 Task: In the  document conflict.odt Share this file with 'softage.4@softage.net' Make a copy of the file 'without changing the auto name' Delete the  copy of the file
Action: Mouse moved to (48, 89)
Screenshot: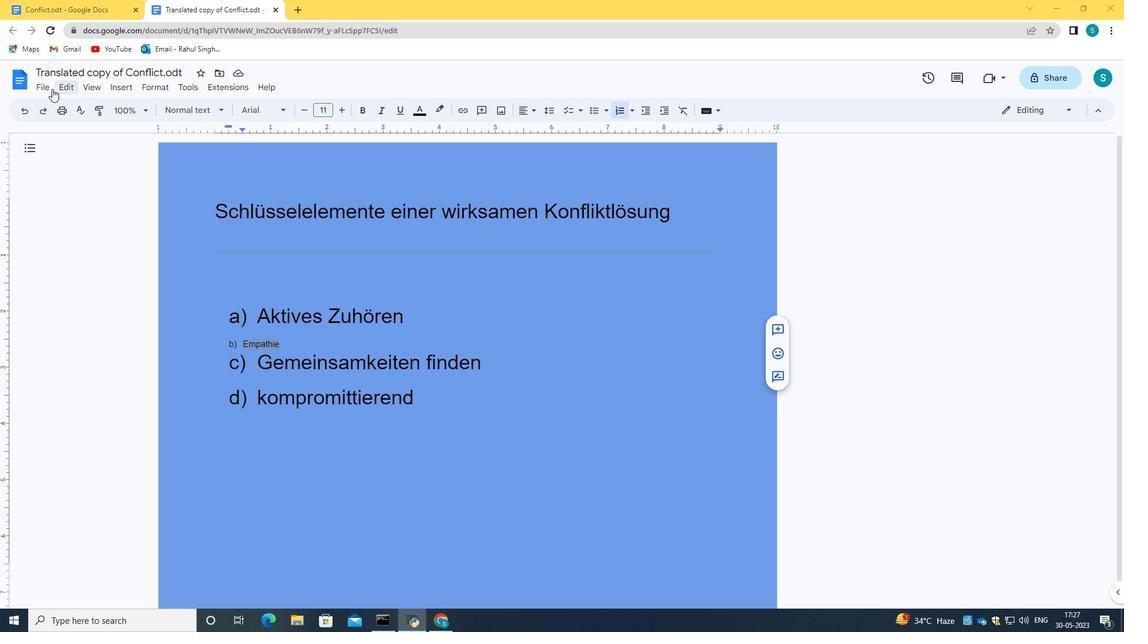 
Action: Mouse pressed left at (48, 89)
Screenshot: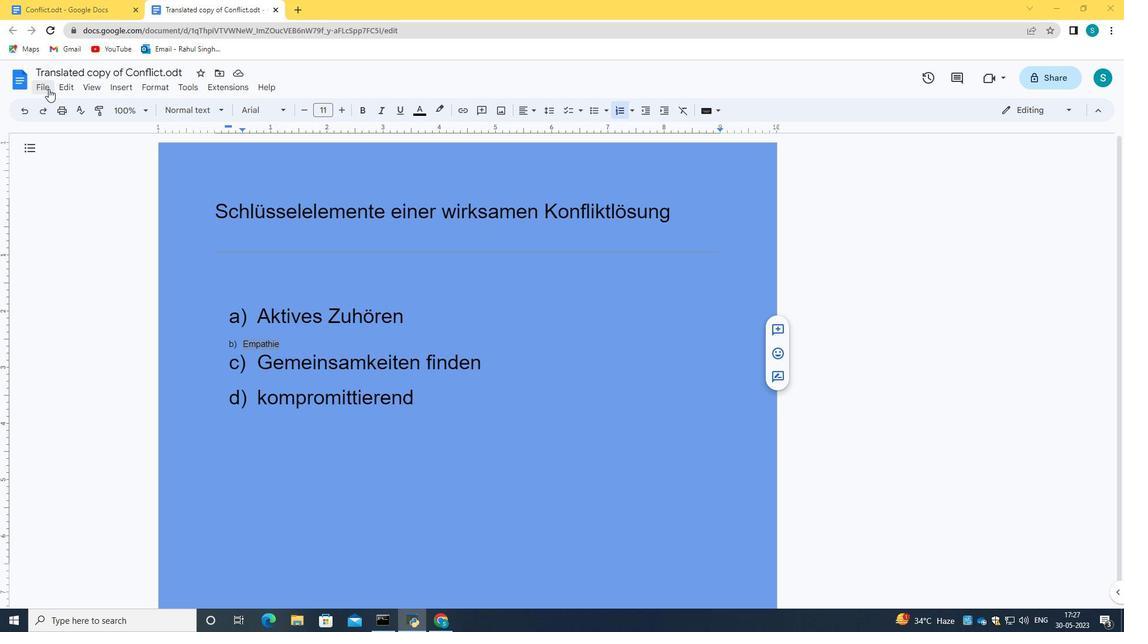 
Action: Mouse moved to (253, 175)
Screenshot: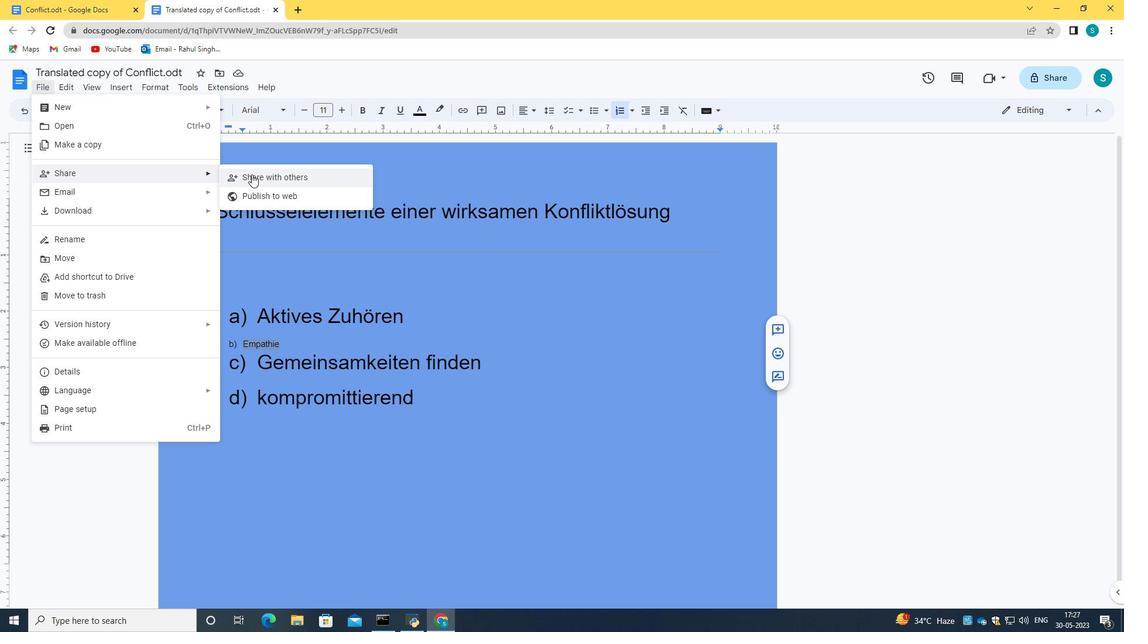 
Action: Mouse pressed left at (253, 175)
Screenshot: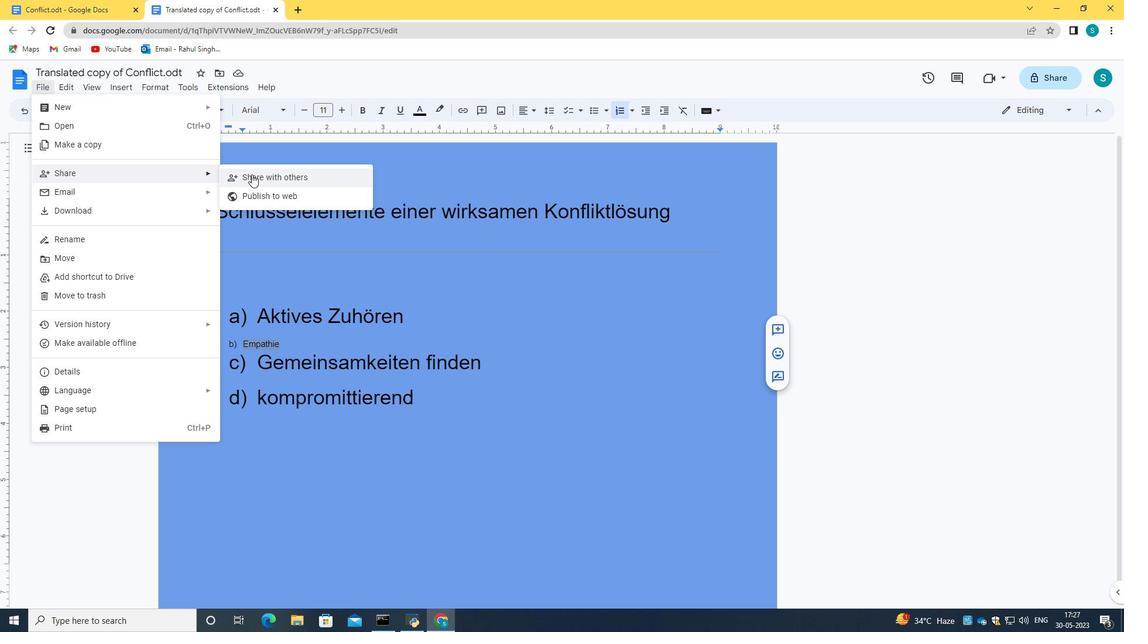 
Action: Mouse moved to (508, 270)
Screenshot: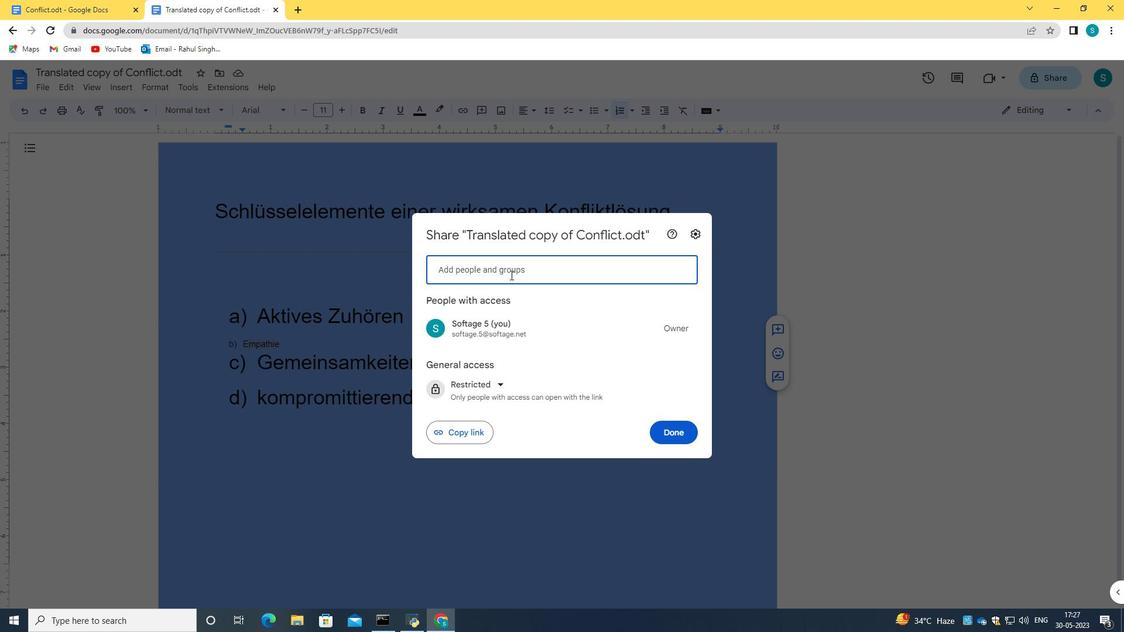 
Action: Key pressed softage.4<Key.shift>@softage.net
Screenshot: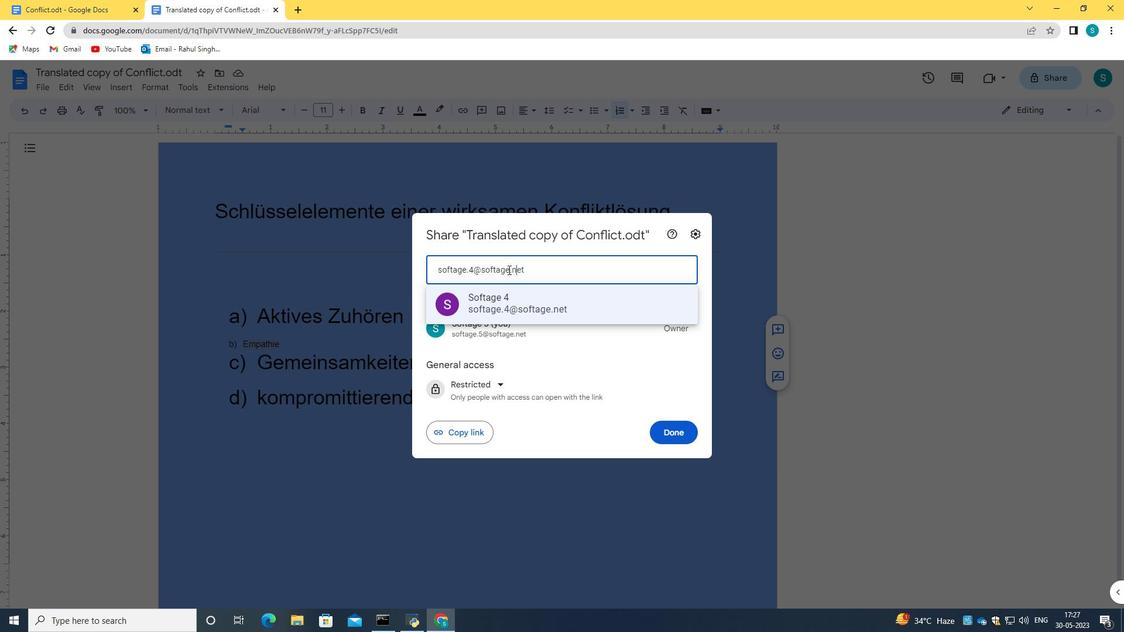 
Action: Mouse moved to (536, 309)
Screenshot: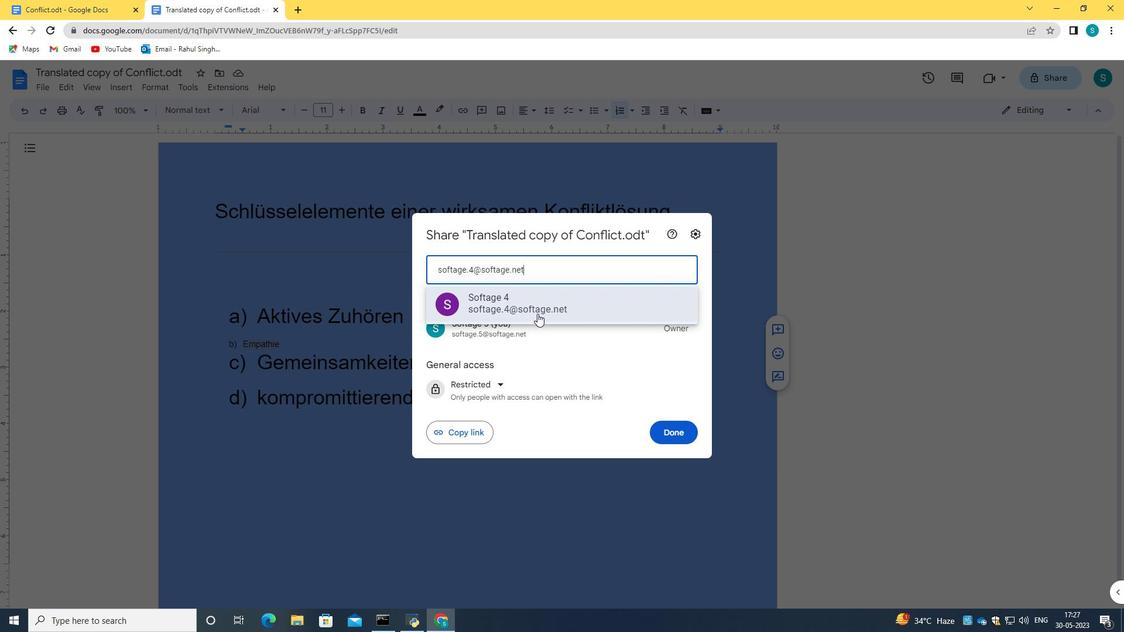 
Action: Mouse pressed left at (536, 309)
Screenshot: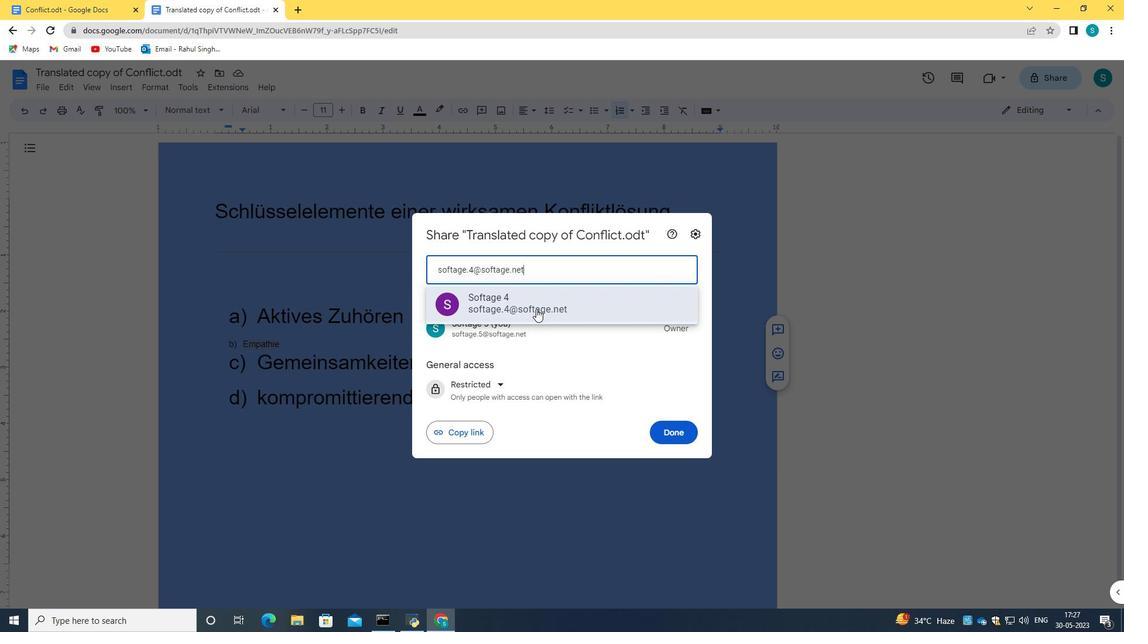 
Action: Mouse moved to (684, 429)
Screenshot: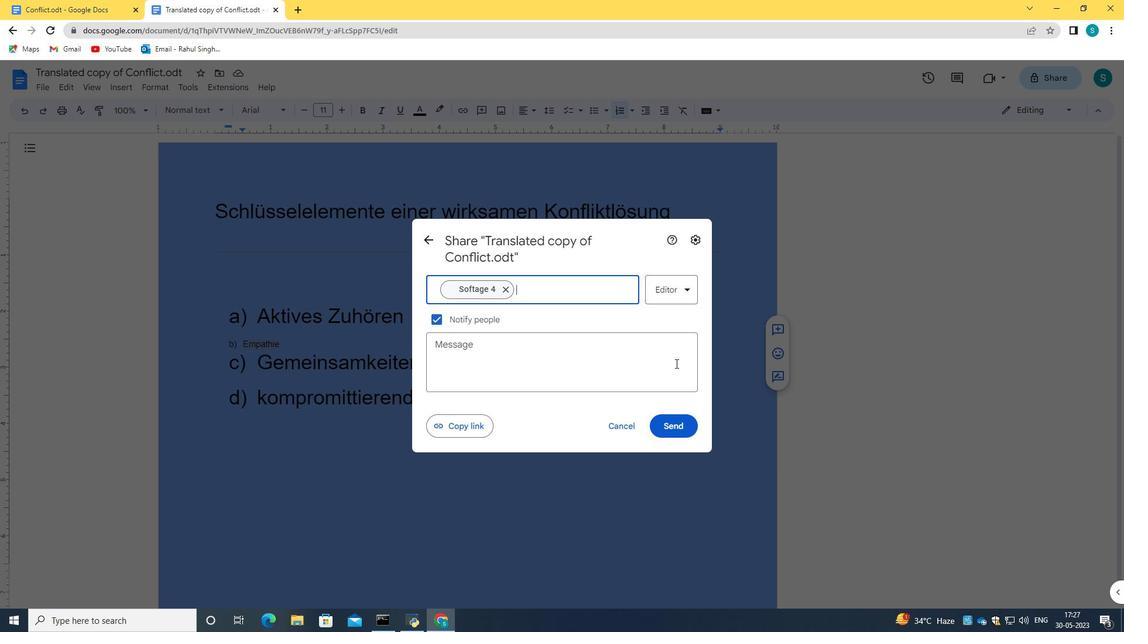 
Action: Mouse pressed left at (684, 429)
Screenshot: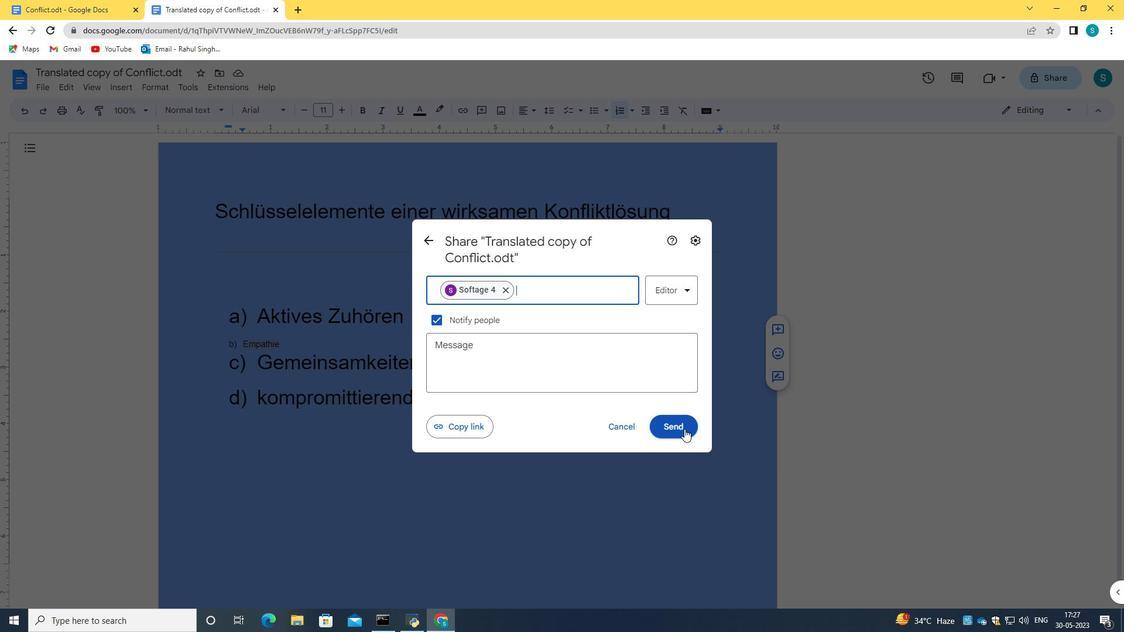 
Action: Mouse moved to (49, 85)
Screenshot: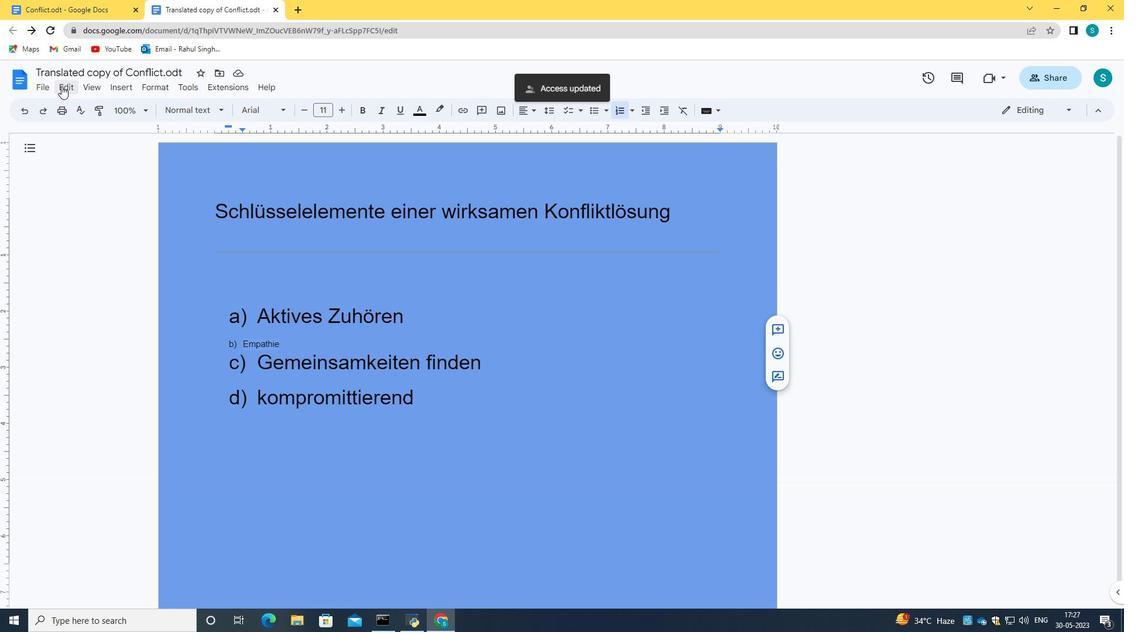 
Action: Mouse pressed left at (49, 85)
Screenshot: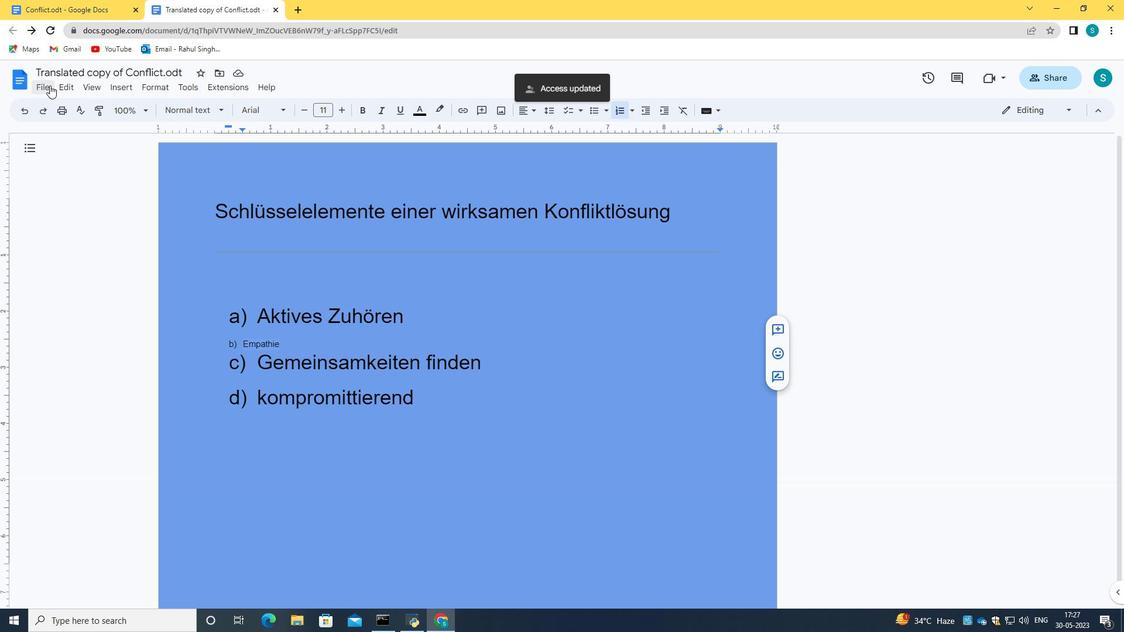 
Action: Mouse moved to (55, 145)
Screenshot: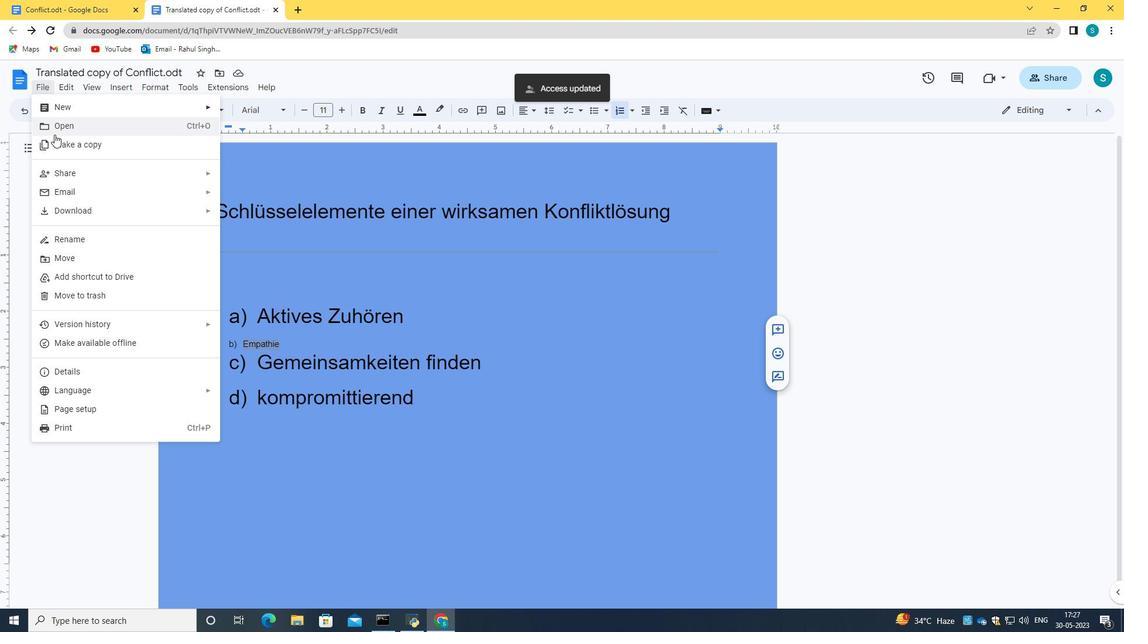
Action: Mouse pressed left at (55, 145)
Screenshot: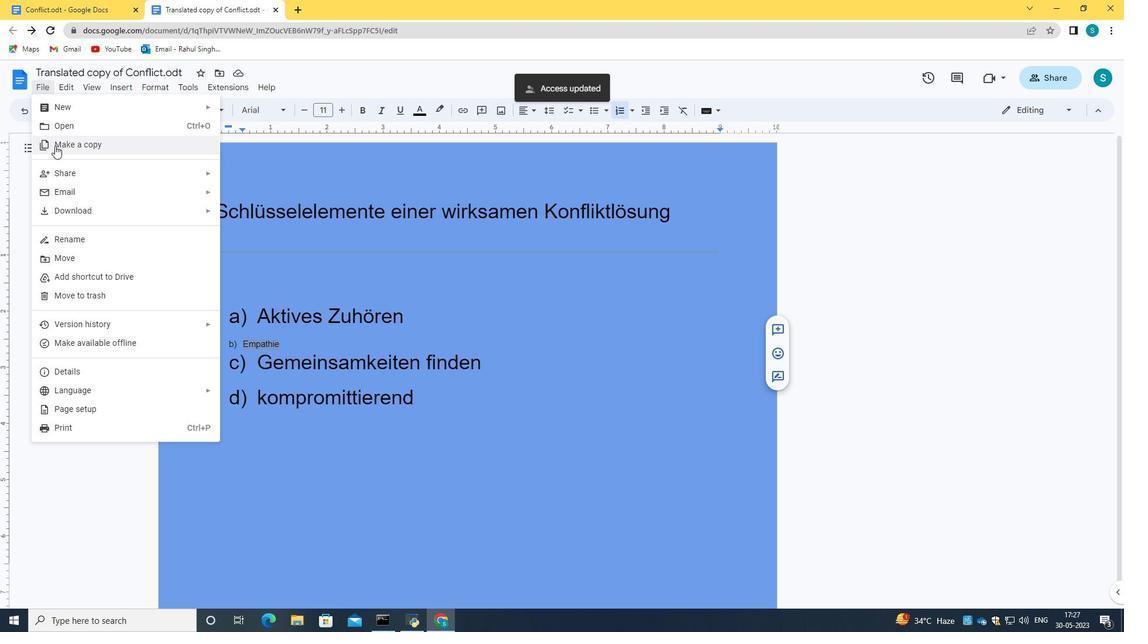 
Action: Mouse moved to (614, 433)
Screenshot: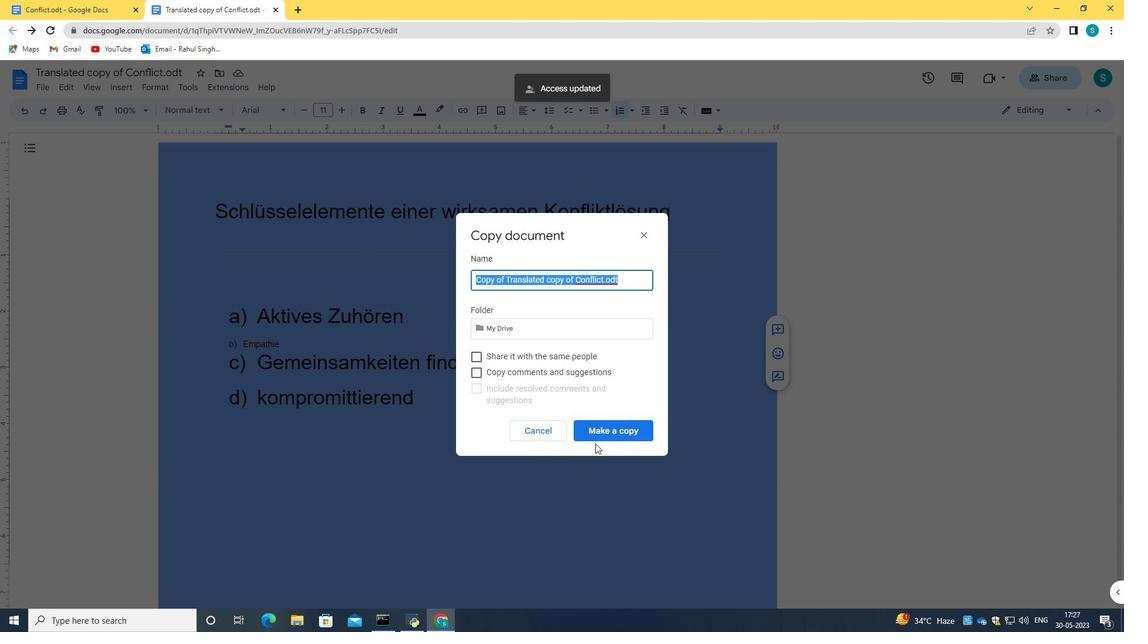 
Action: Mouse pressed left at (614, 433)
Screenshot: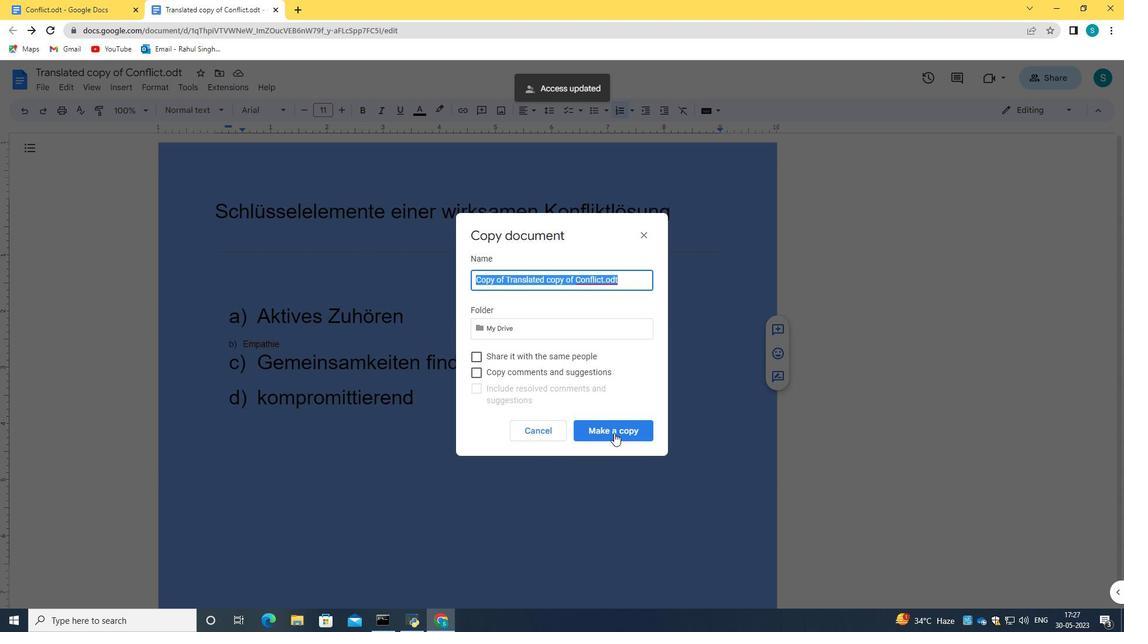 
Action: Mouse moved to (41, 87)
Screenshot: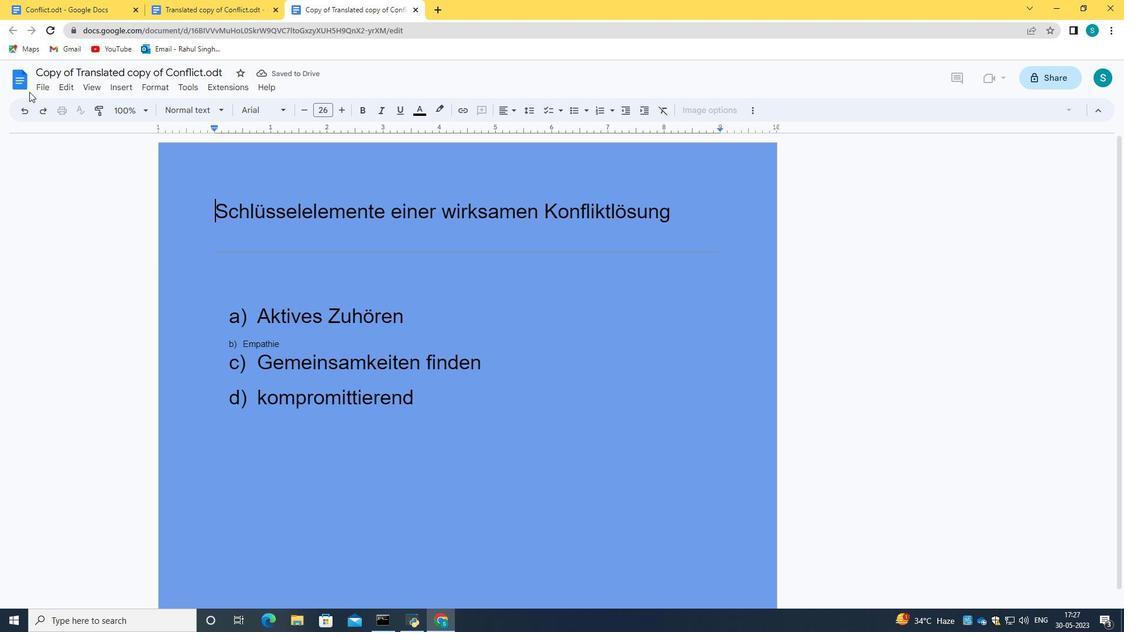 
Action: Mouse pressed left at (41, 87)
Screenshot: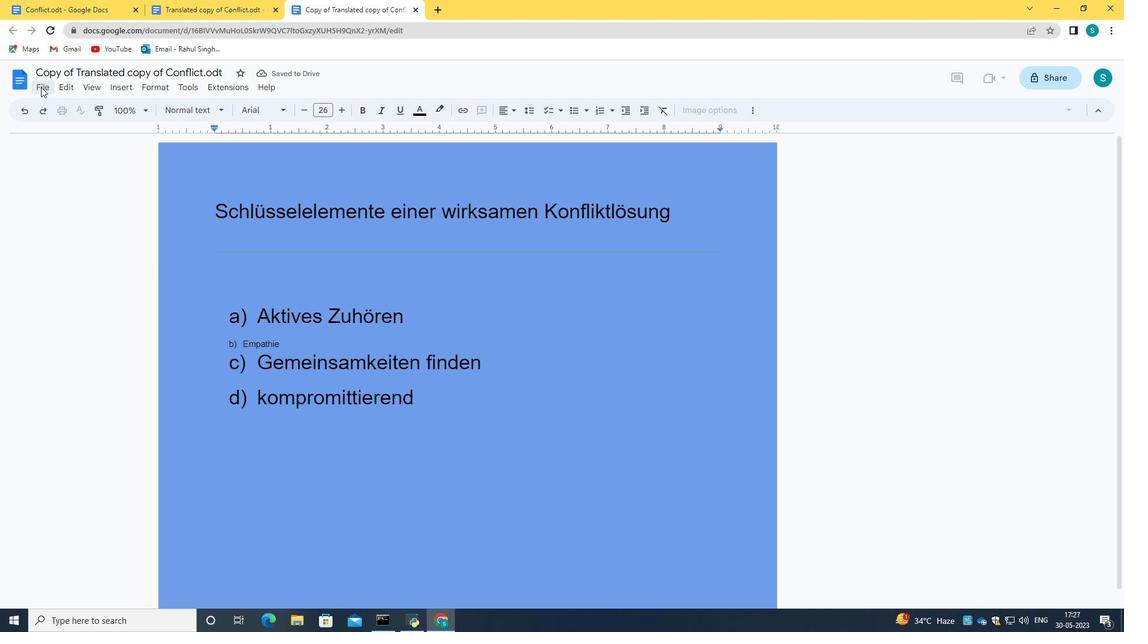 
Action: Mouse moved to (336, 250)
Screenshot: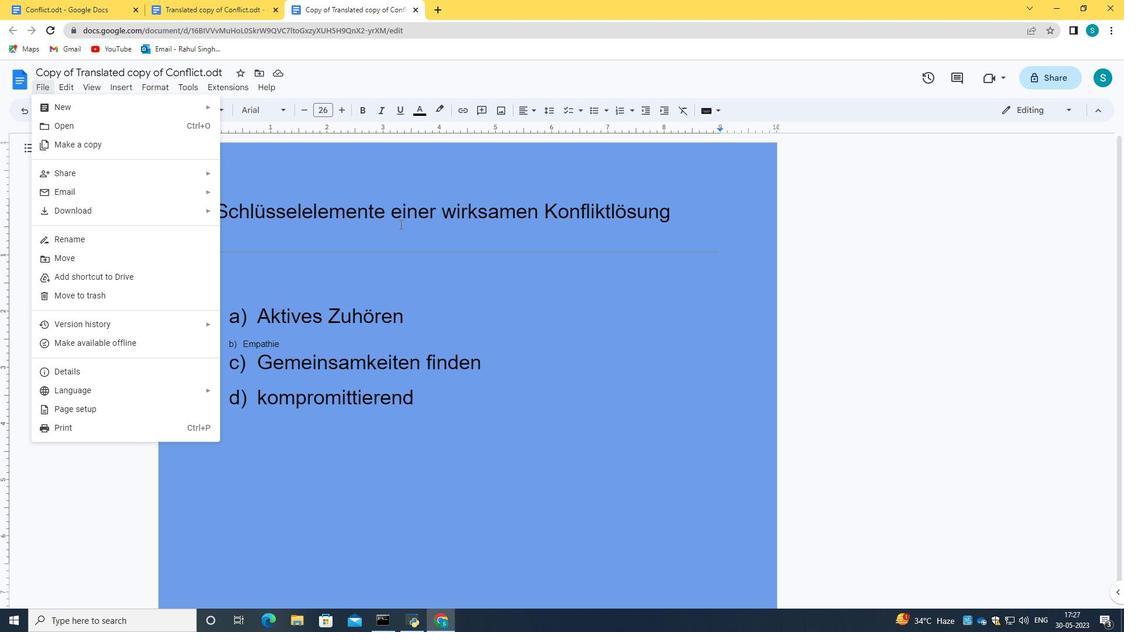 
Action: Mouse pressed left at (336, 250)
Screenshot: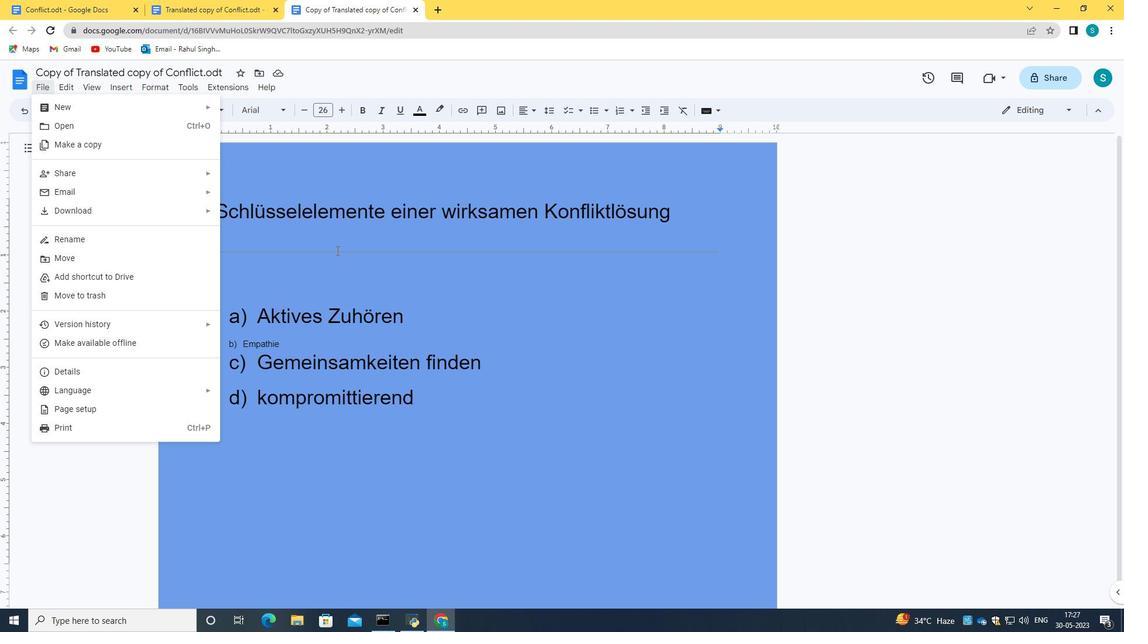 
Action: Key pressed ctrl+D
Screenshot: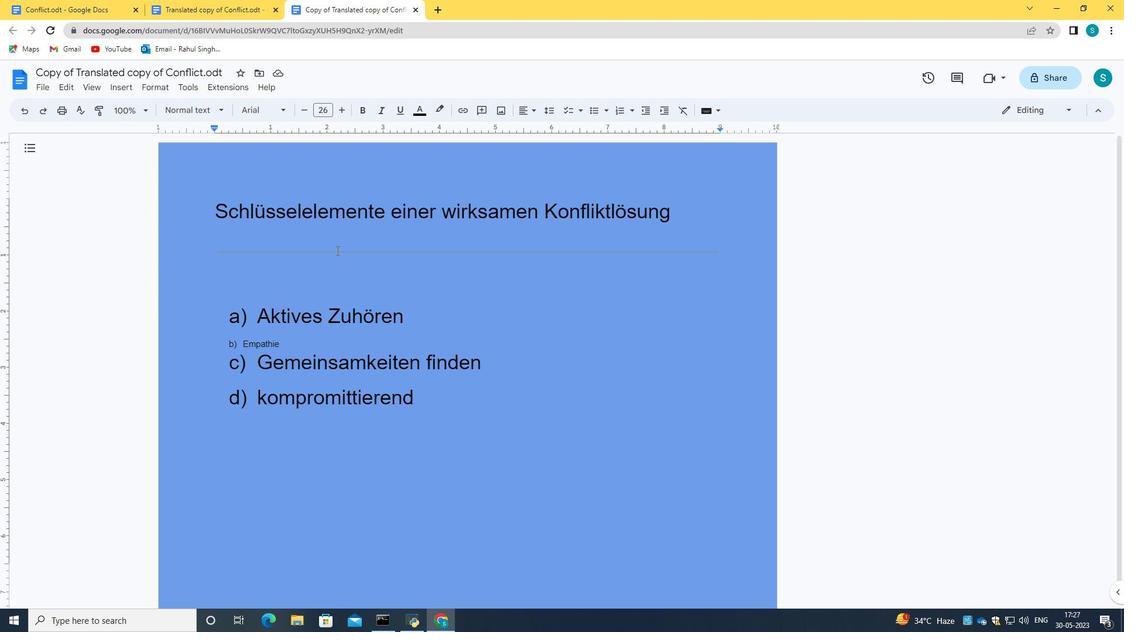 
Action: Mouse moved to (1051, 47)
Screenshot: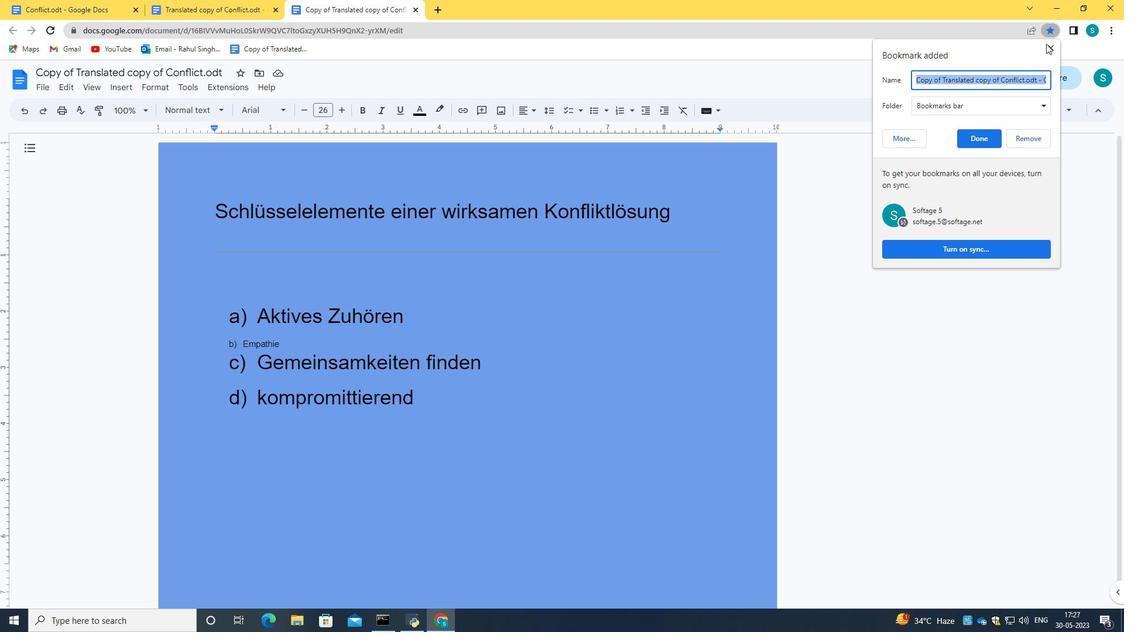 
Action: Mouse pressed left at (1051, 47)
Screenshot: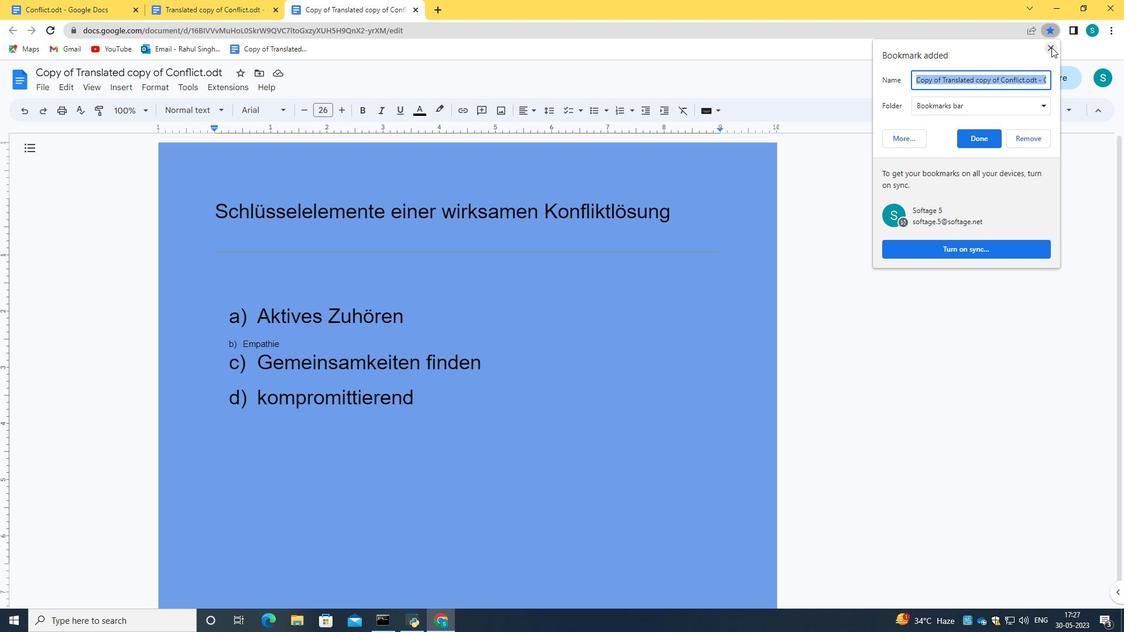 
Action: Mouse moved to (47, 85)
Screenshot: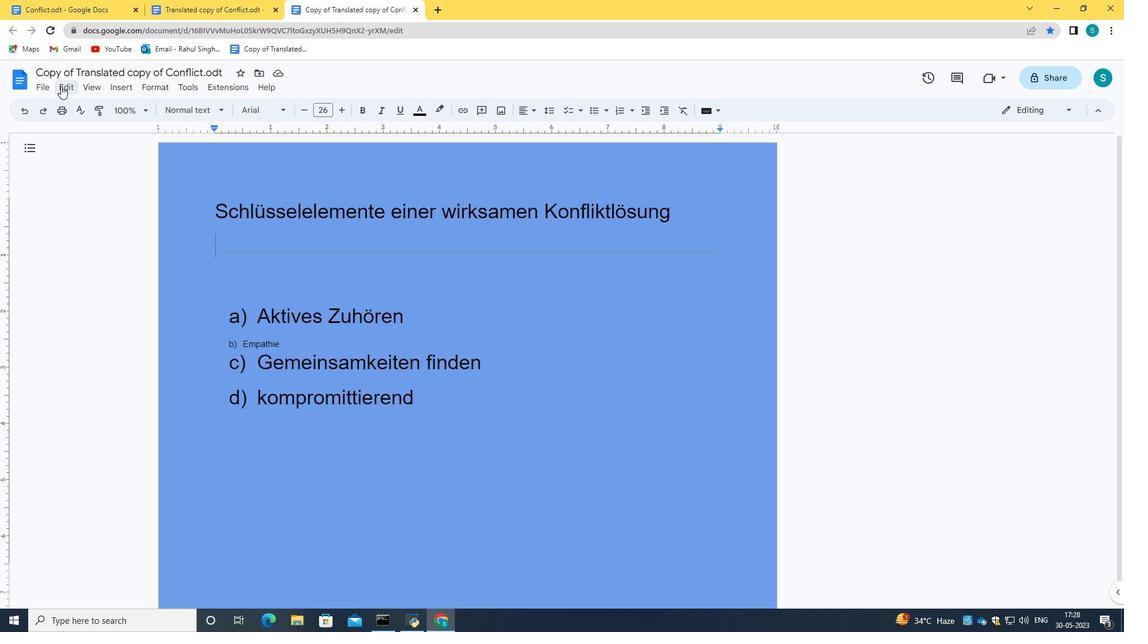 
Action: Mouse pressed left at (47, 85)
Screenshot: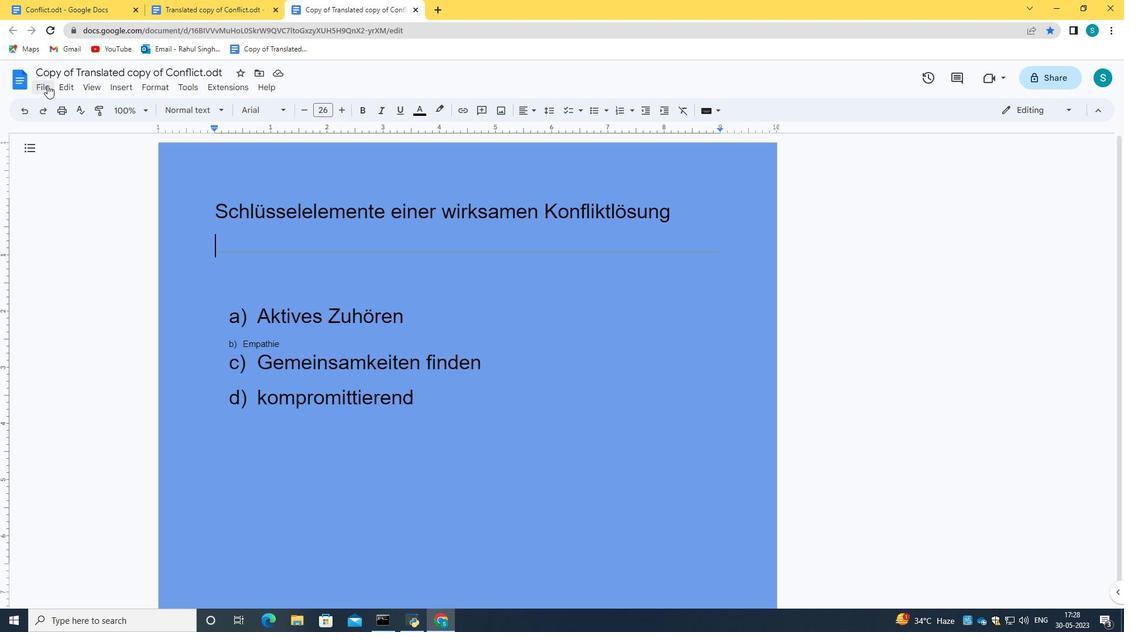 
Action: Mouse moved to (312, 239)
Screenshot: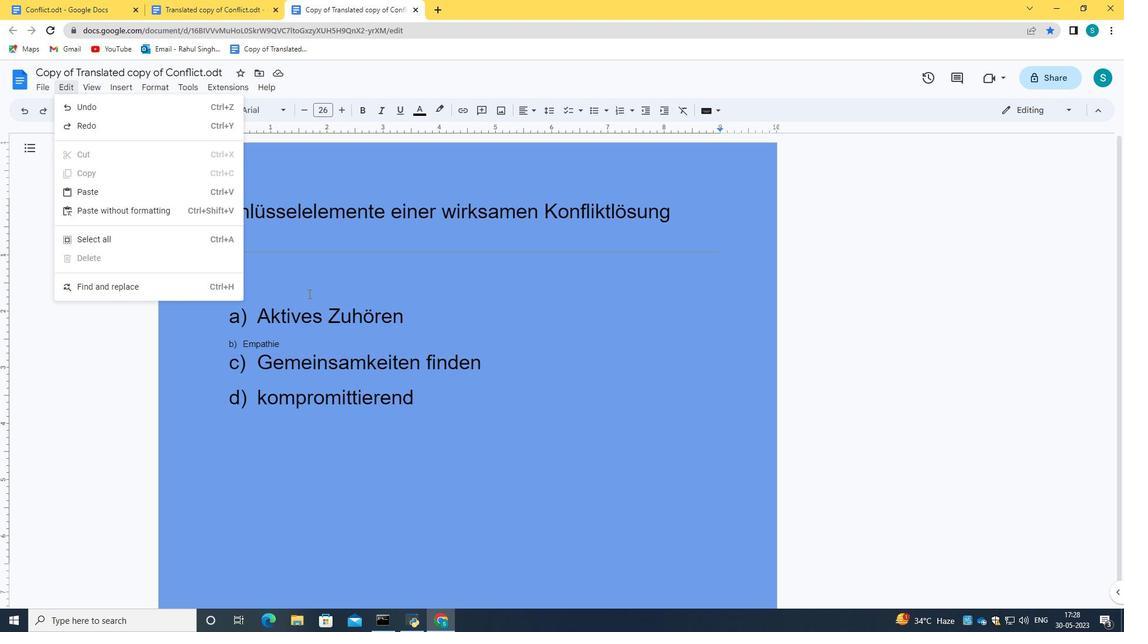 
Action: Mouse pressed left at (312, 239)
Screenshot: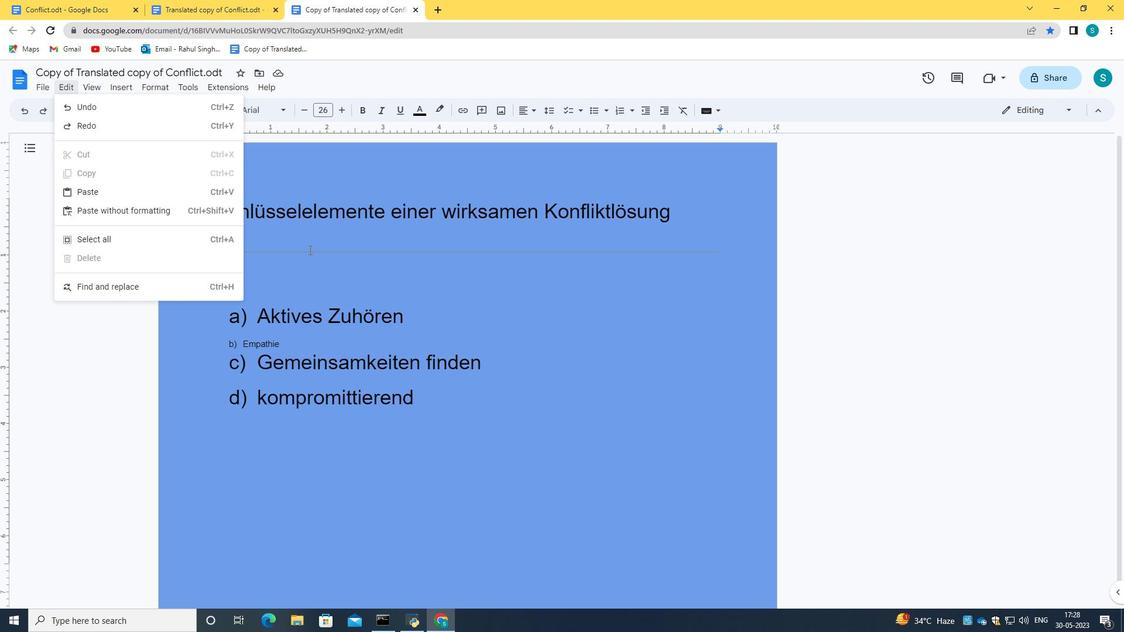 
Action: Mouse moved to (162, 156)
Screenshot: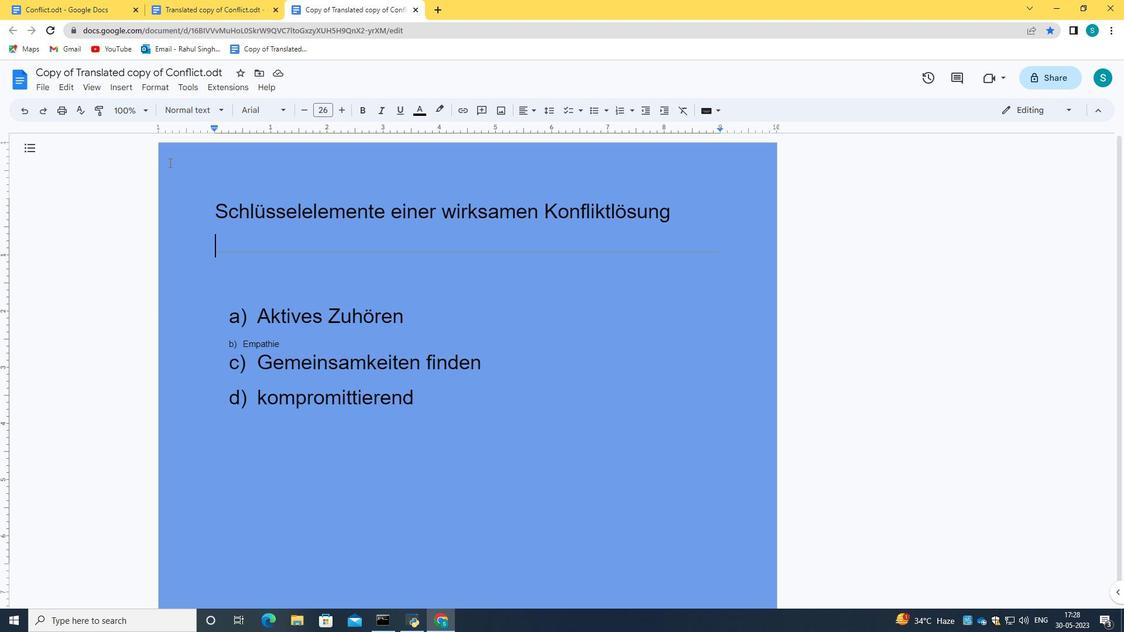 
Action: Mouse pressed left at (162, 156)
Screenshot: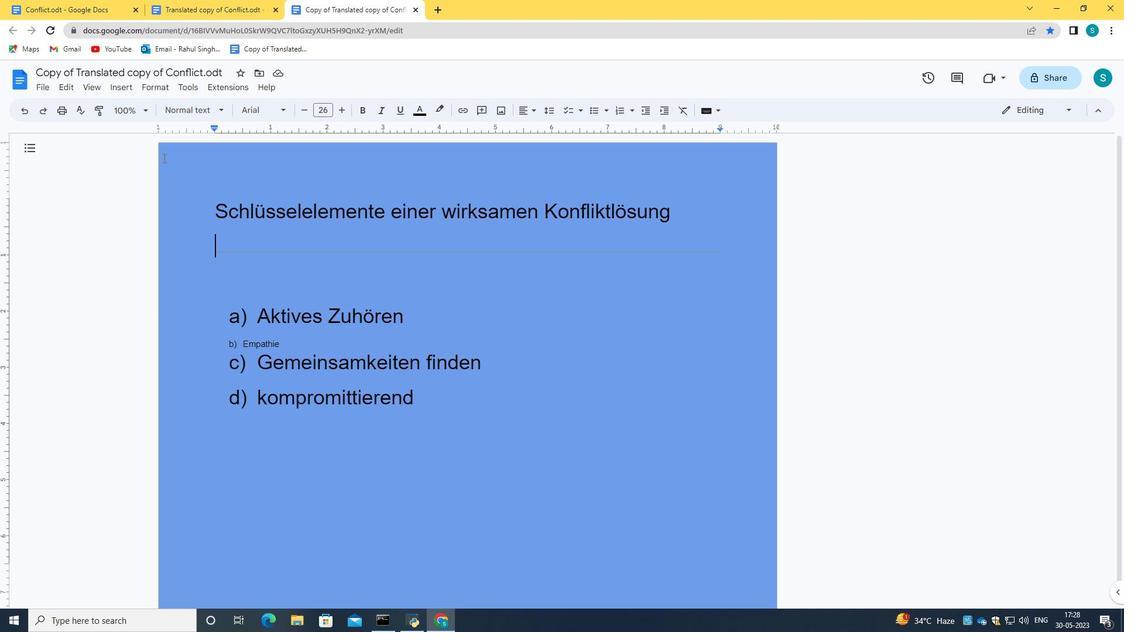 
Action: Mouse moved to (39, 89)
Screenshot: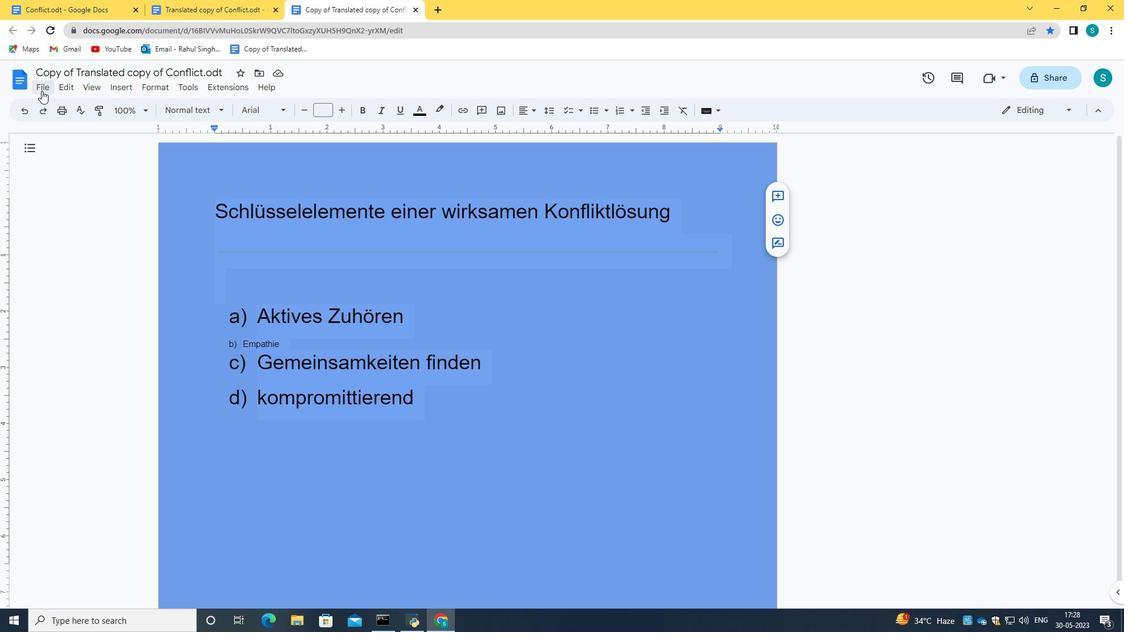
Action: Mouse pressed left at (39, 89)
Screenshot: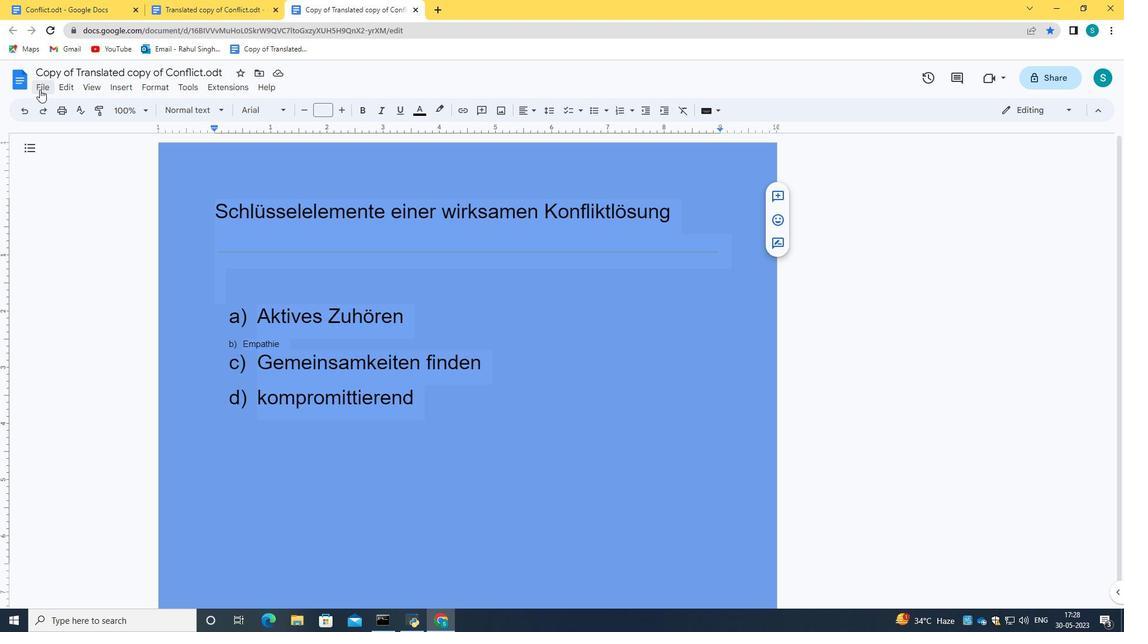 
Action: Mouse moved to (111, 258)
Screenshot: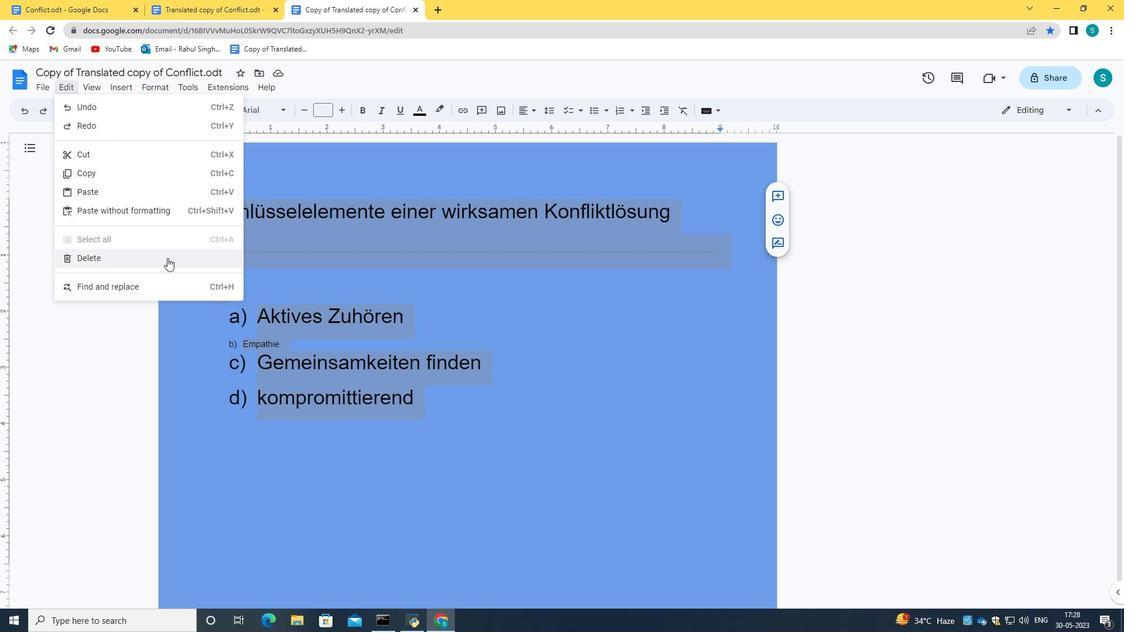 
Action: Mouse pressed left at (111, 258)
Screenshot: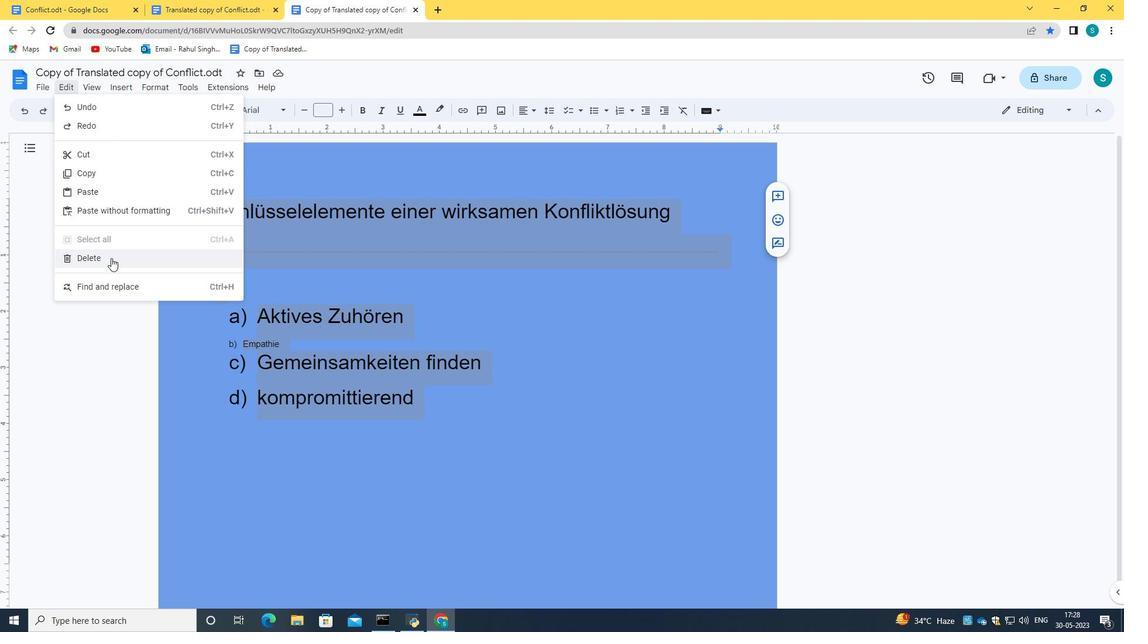 
Action: Mouse moved to (47, 87)
Screenshot: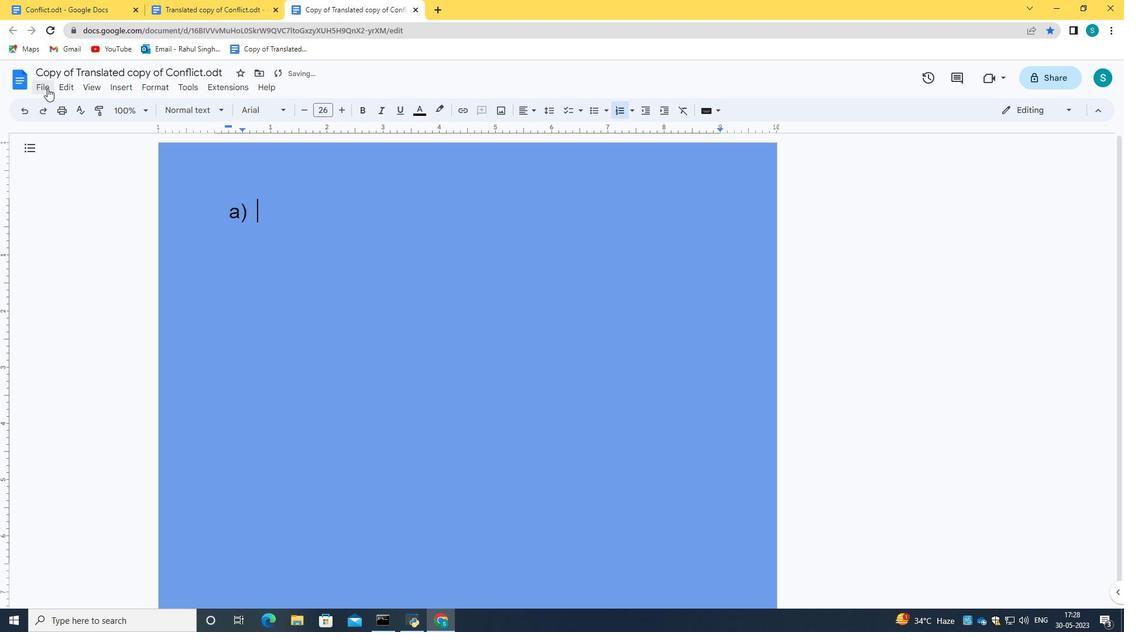 
Action: Mouse pressed left at (47, 87)
Screenshot: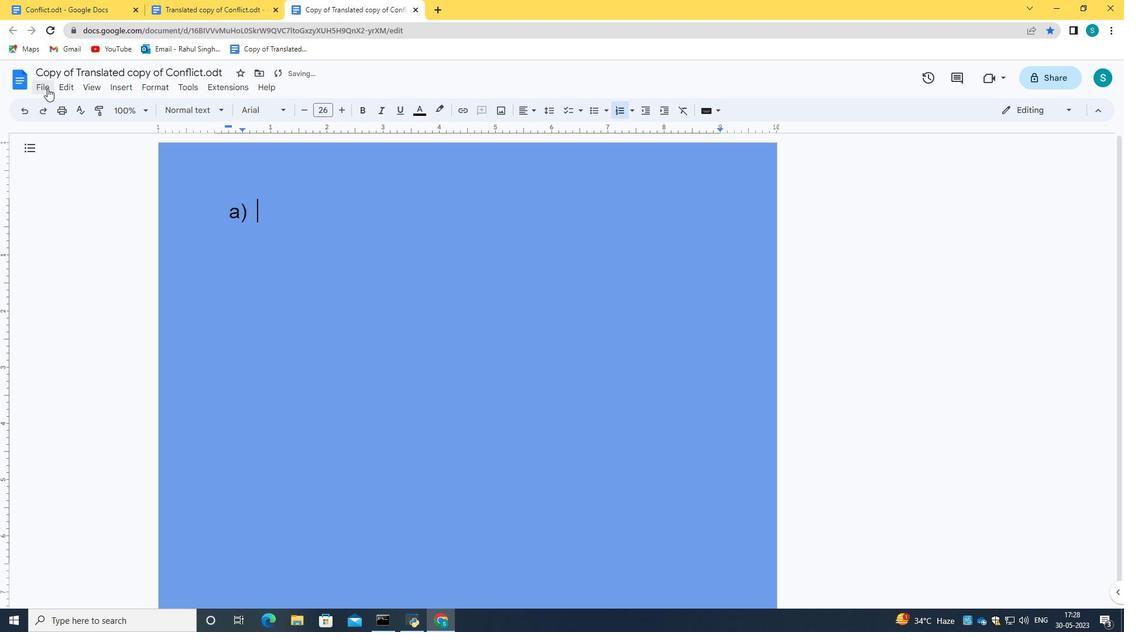 
Action: Mouse moved to (74, 296)
Screenshot: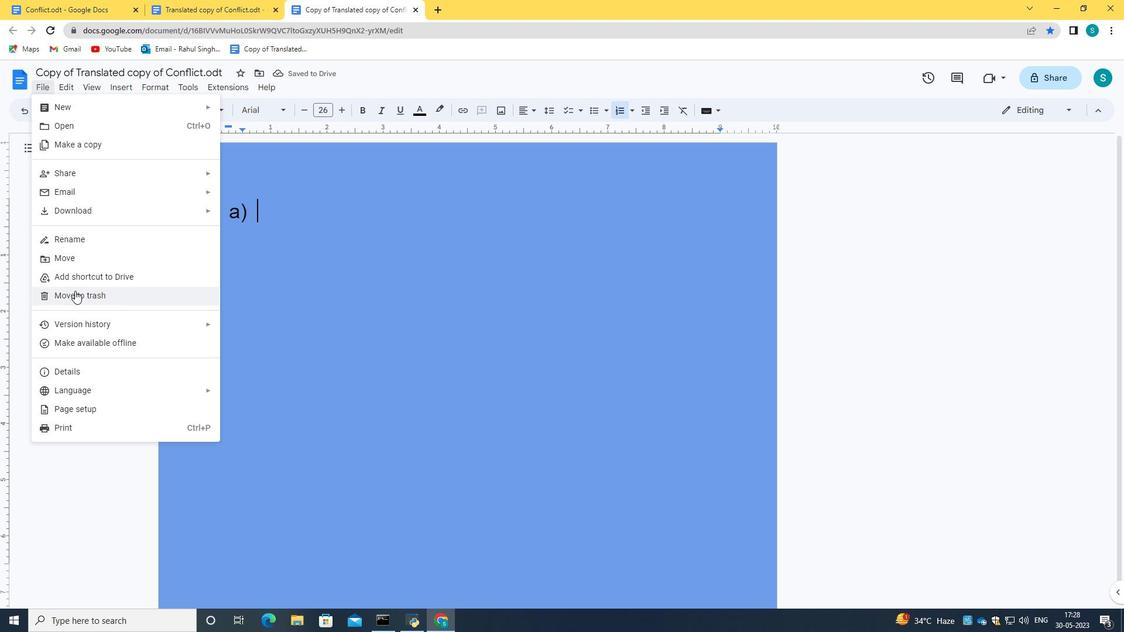 
Action: Mouse pressed left at (74, 296)
Screenshot: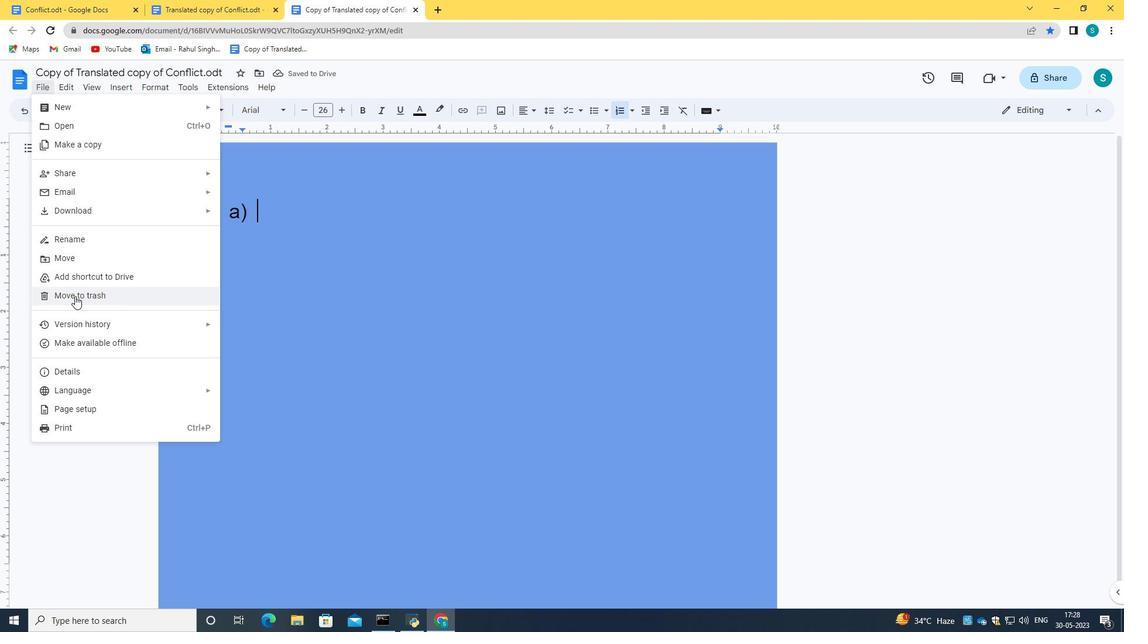 
Action: Mouse moved to (578, 382)
Screenshot: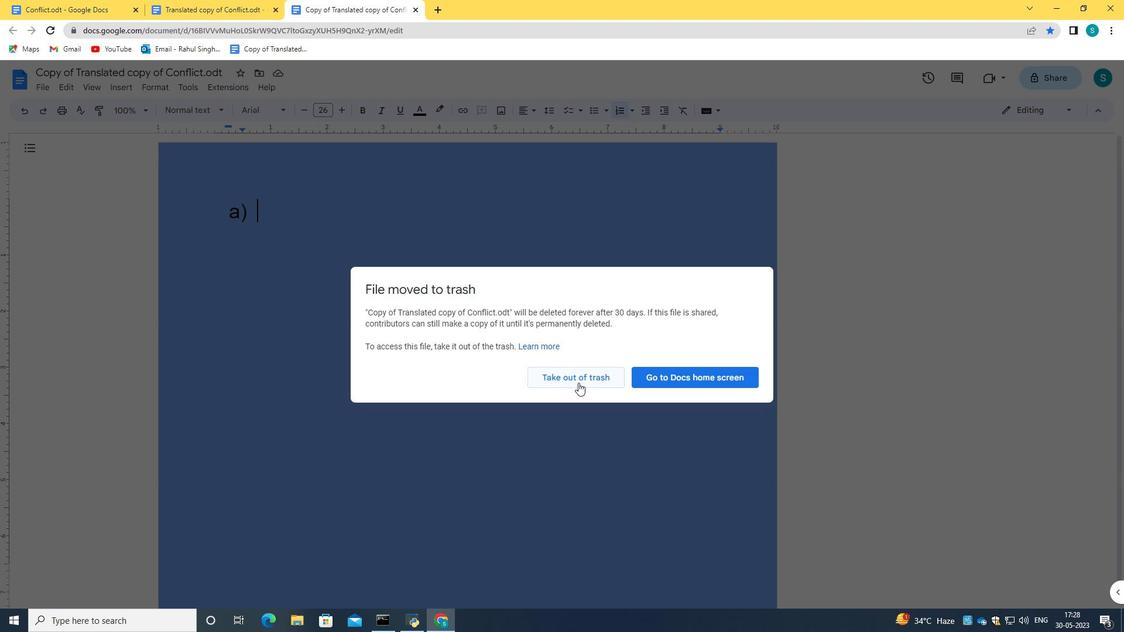 
Action: Mouse pressed left at (578, 382)
Screenshot: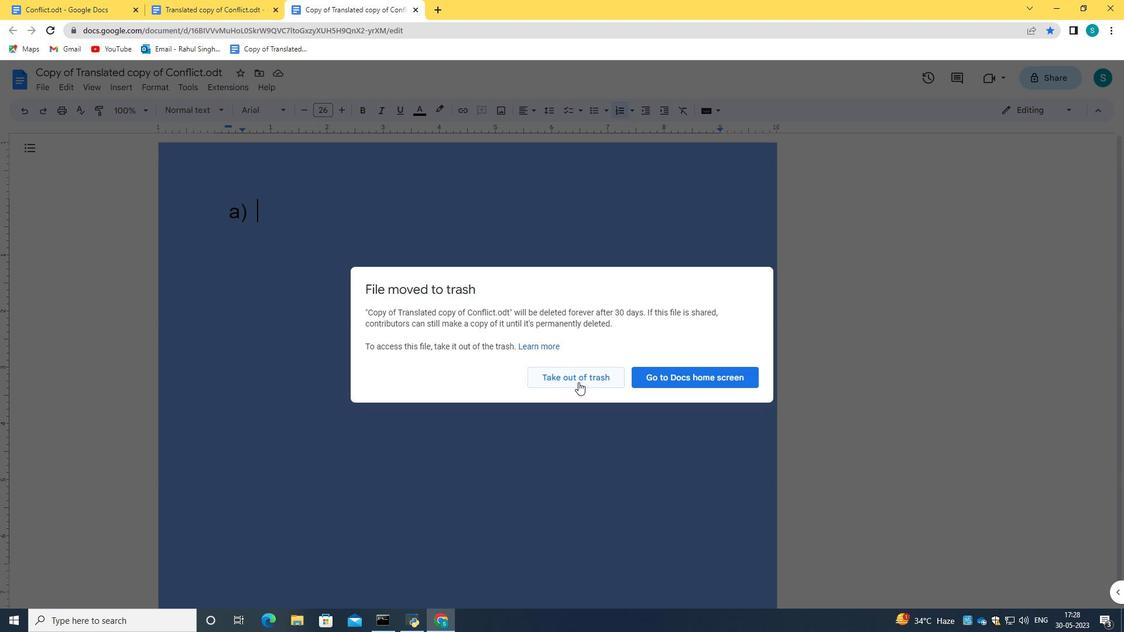 
Action: Mouse moved to (48, 90)
Screenshot: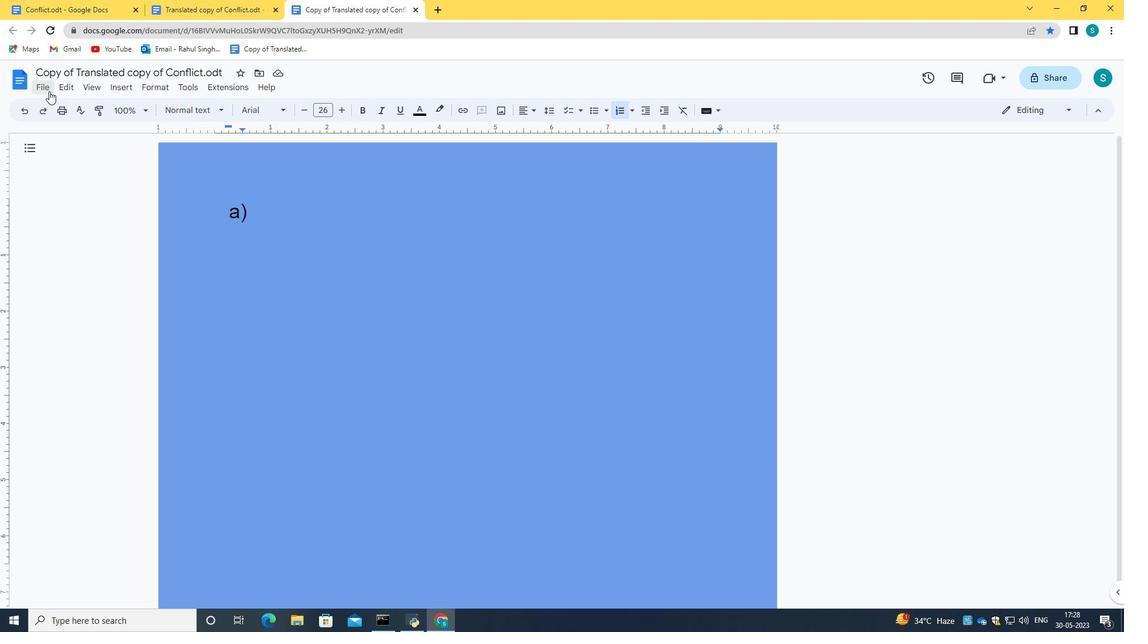 
Action: Mouse pressed left at (48, 90)
Screenshot: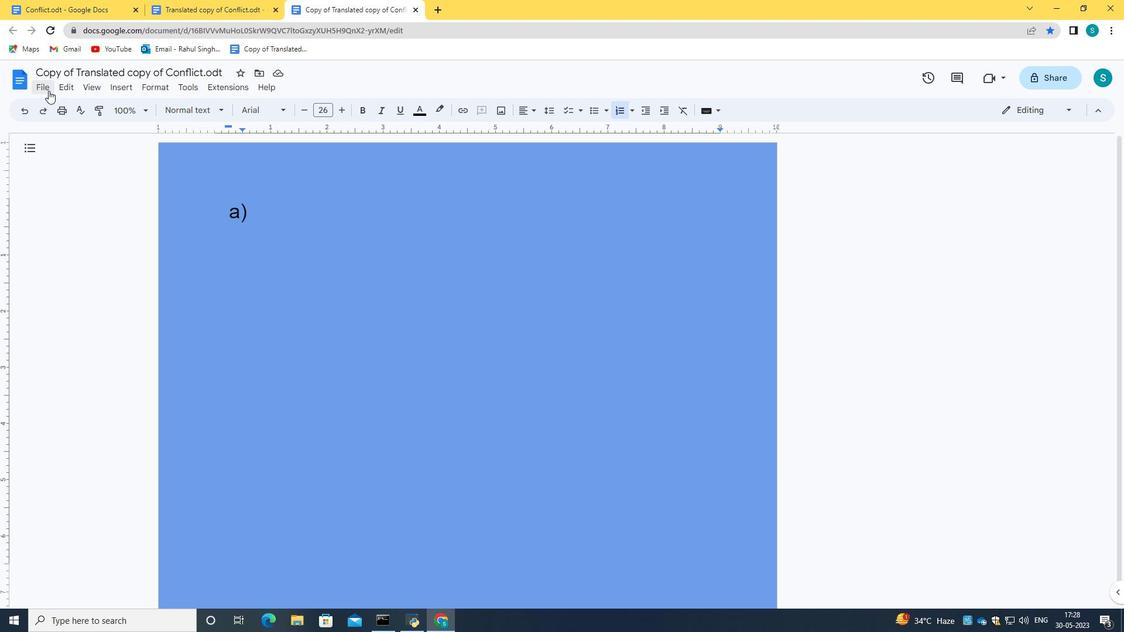 
Action: Mouse moved to (115, 295)
Screenshot: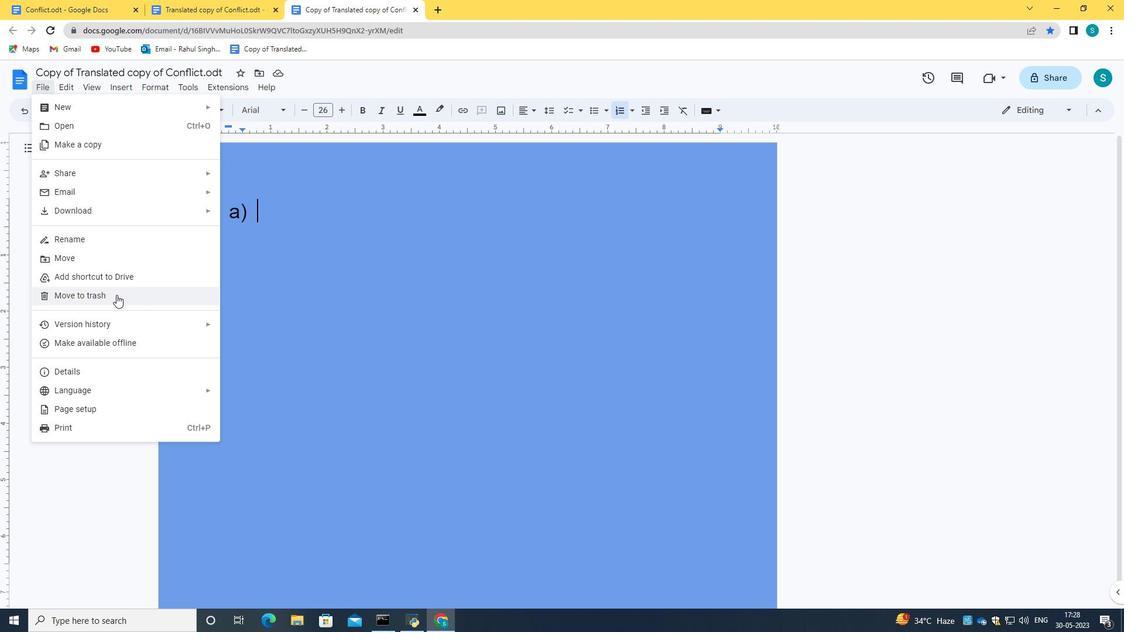 
Action: Mouse pressed left at (115, 295)
Screenshot: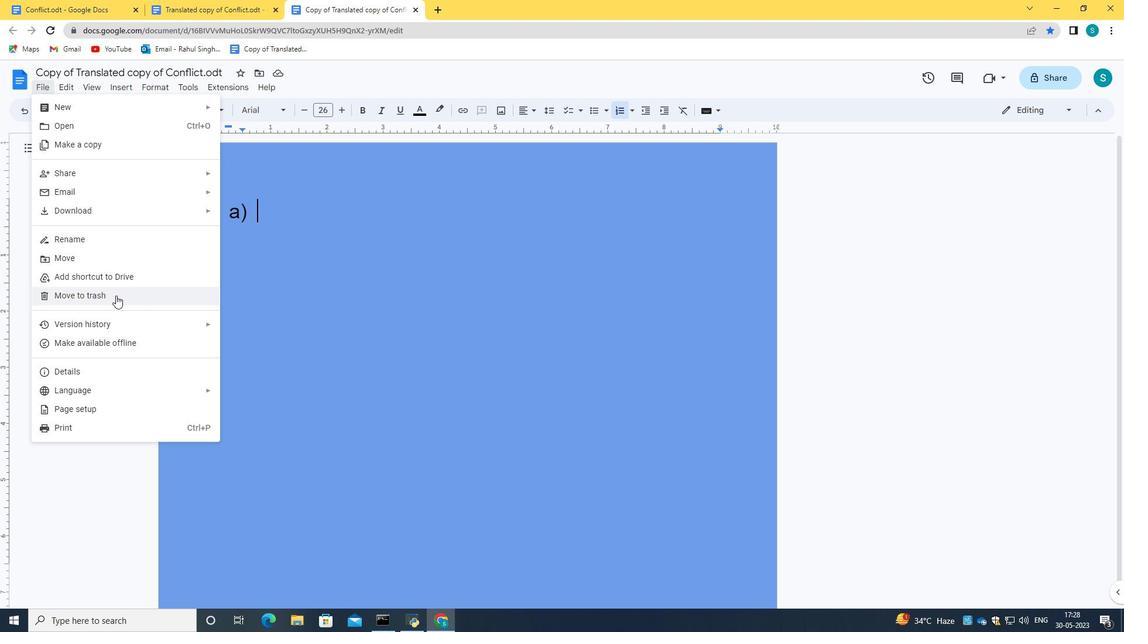 
Action: Mouse moved to (699, 373)
Screenshot: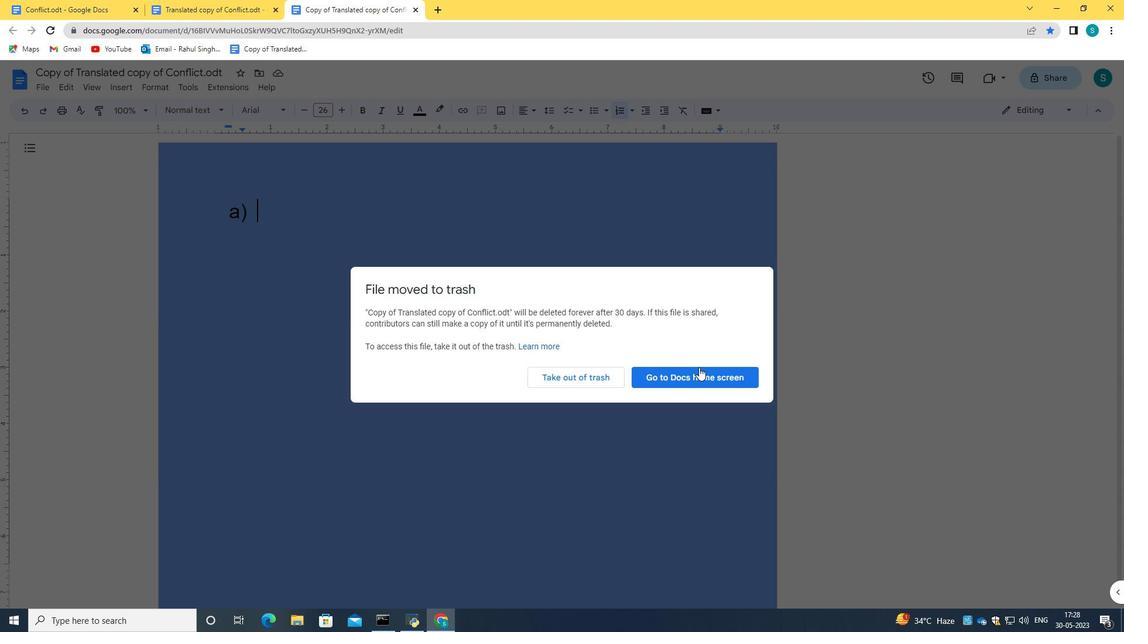 
Action: Mouse pressed left at (699, 373)
Screenshot: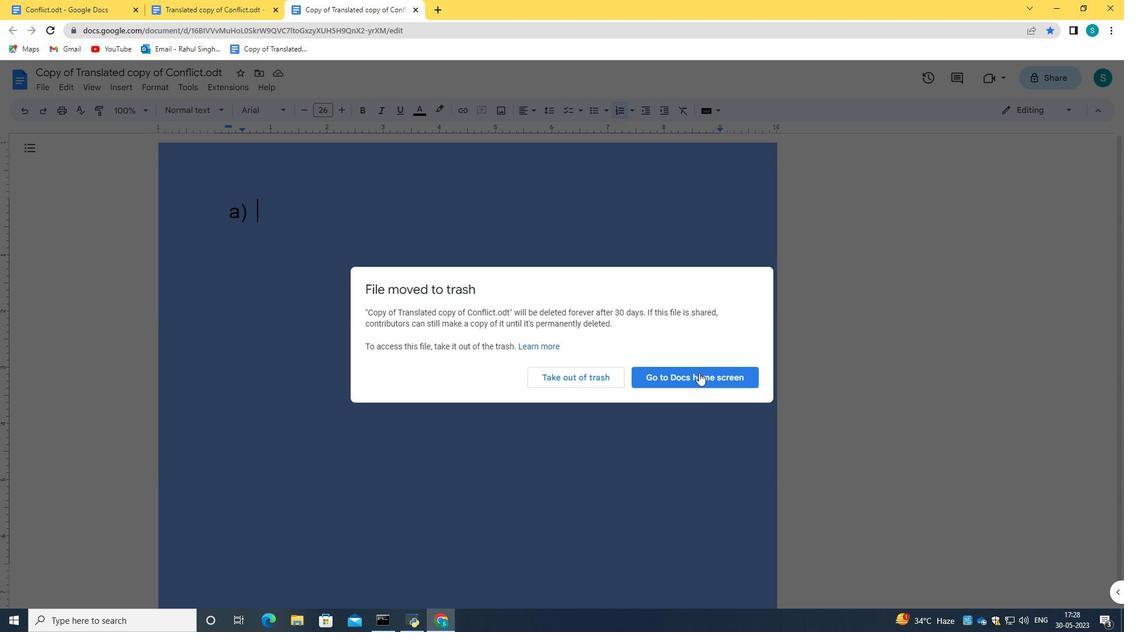 
Action: Mouse moved to (418, 13)
Screenshot: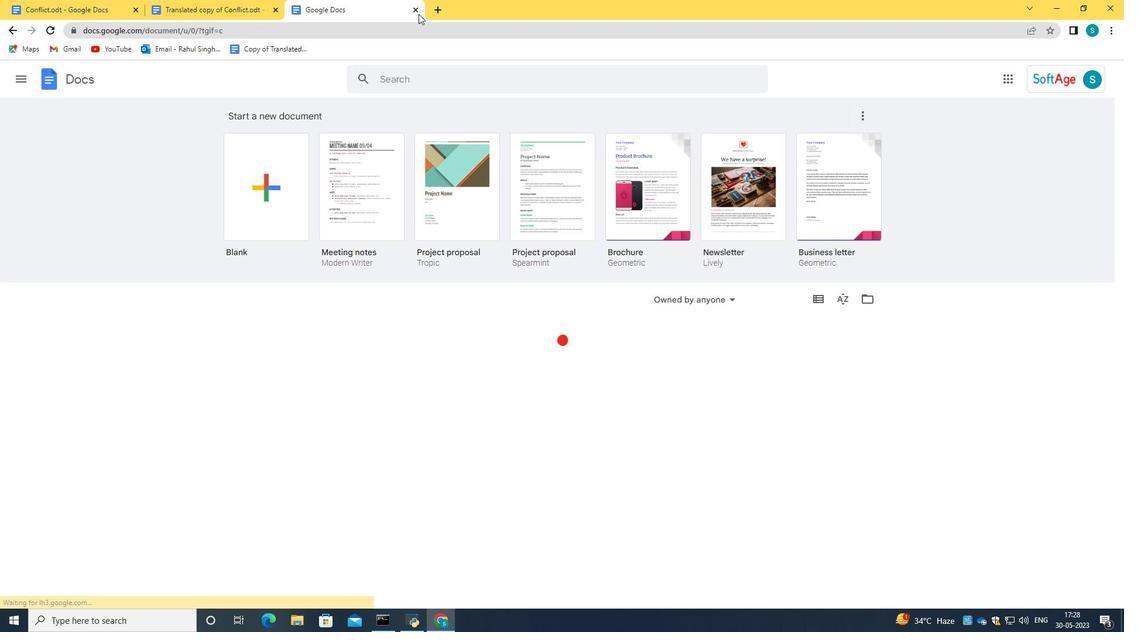 
Action: Mouse pressed left at (418, 13)
Screenshot: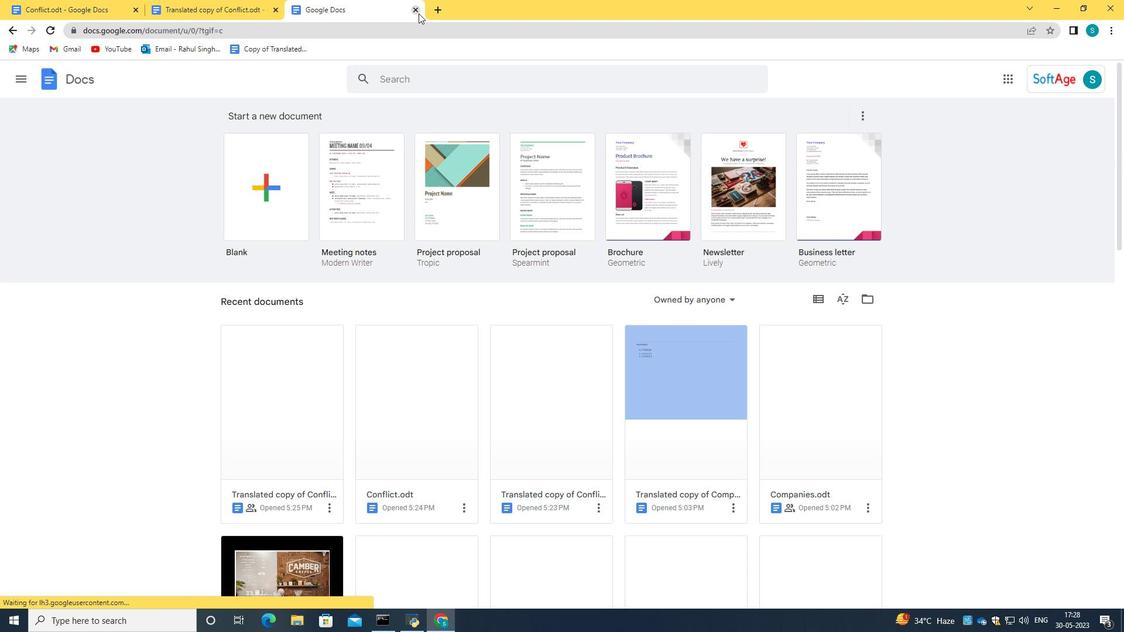 
Action: Mouse moved to (220, 179)
Screenshot: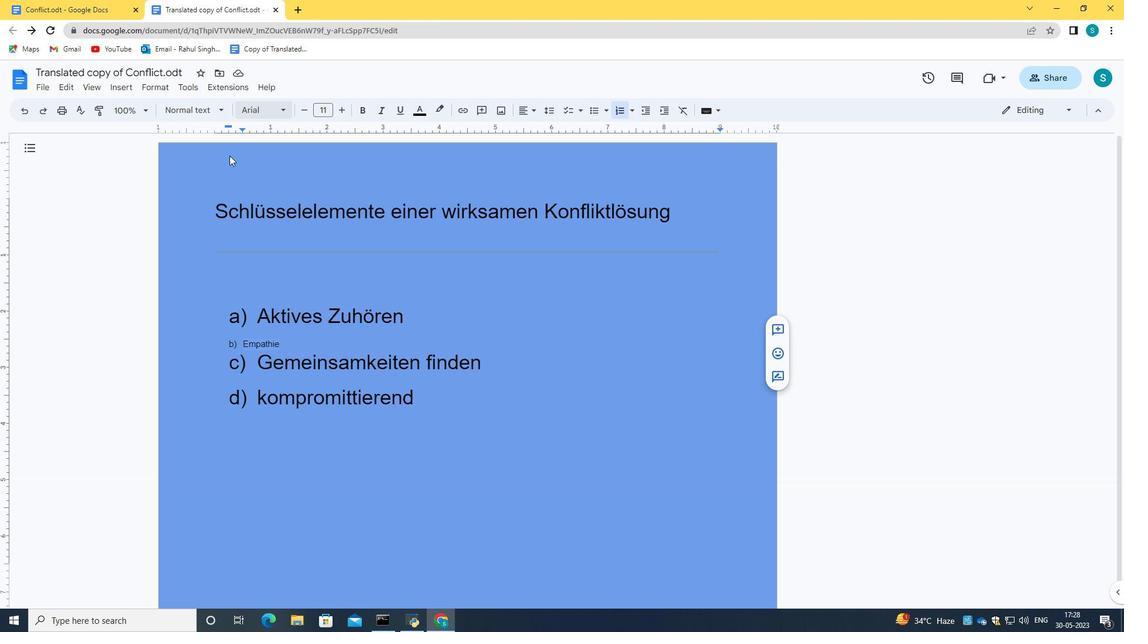
